 Task: Send an email with the signature Jerry Evans with the subject Request for a meeting and the message I would like to schedule a meeting to discuss the project timeline. from softage.8@softage.net to softage.5@softage.net and move the email from Sent Items to the folder Student organizations
Action: Mouse moved to (59, 135)
Screenshot: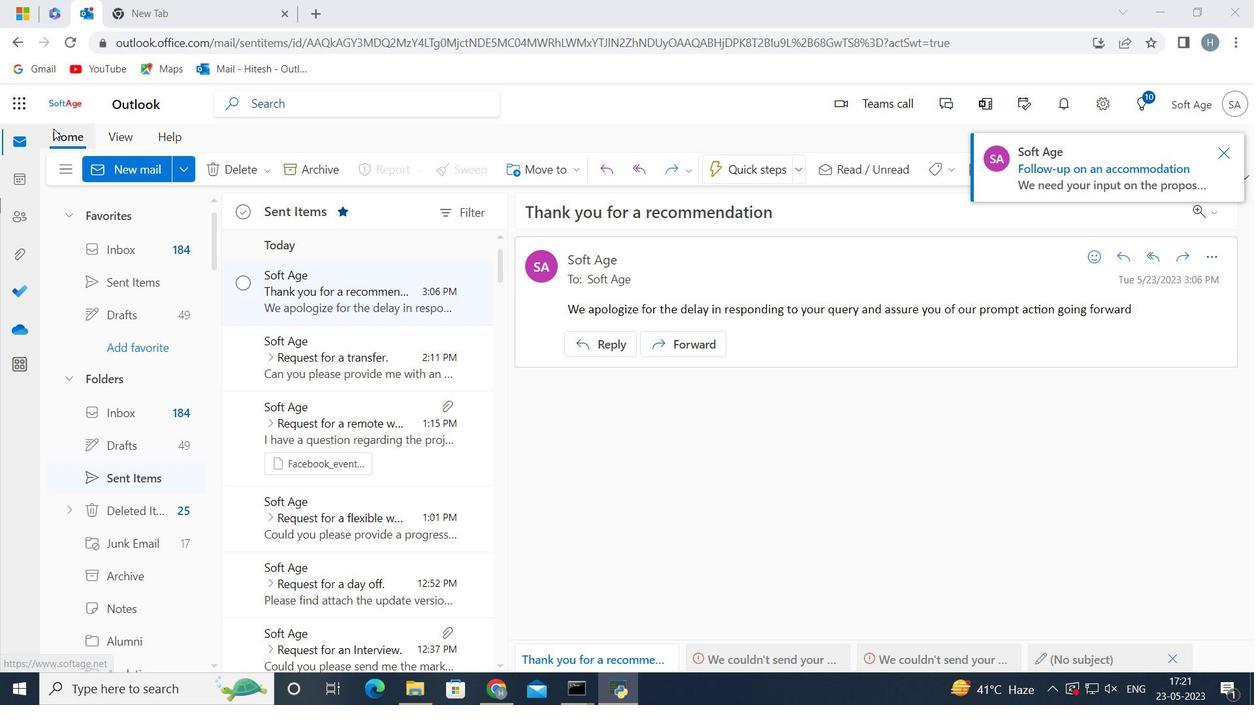 
Action: Mouse pressed left at (59, 135)
Screenshot: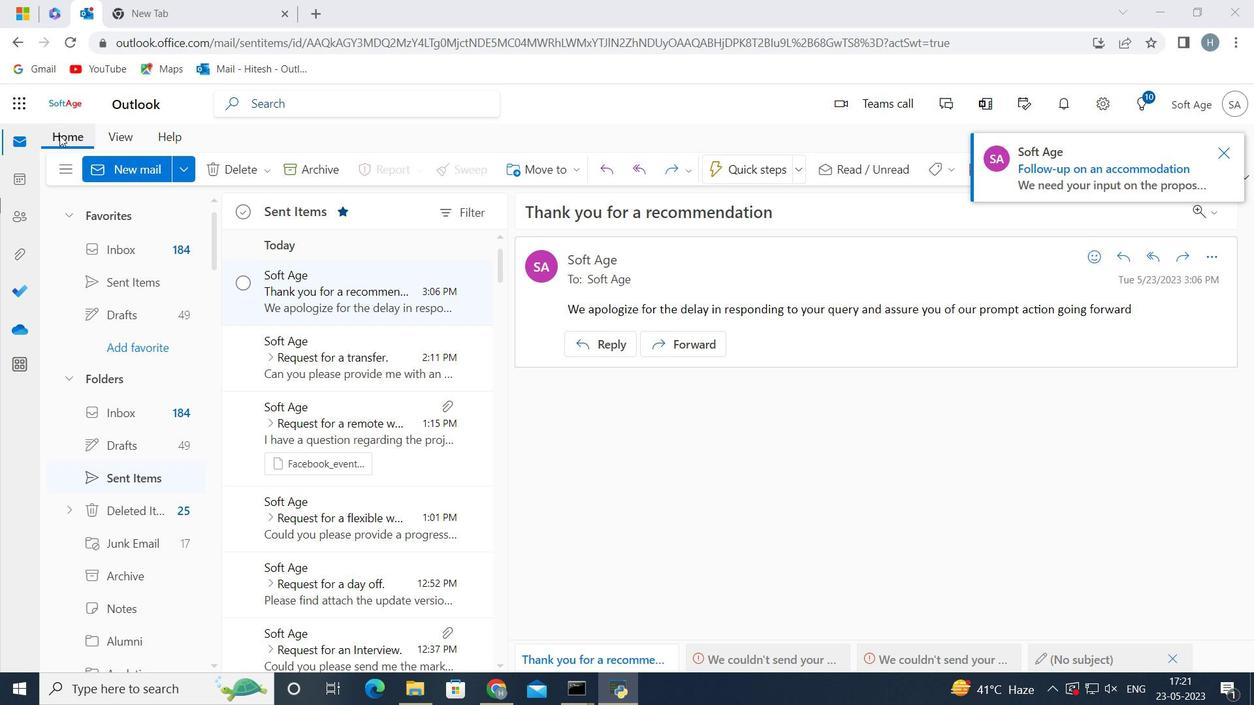 
Action: Mouse moved to (128, 168)
Screenshot: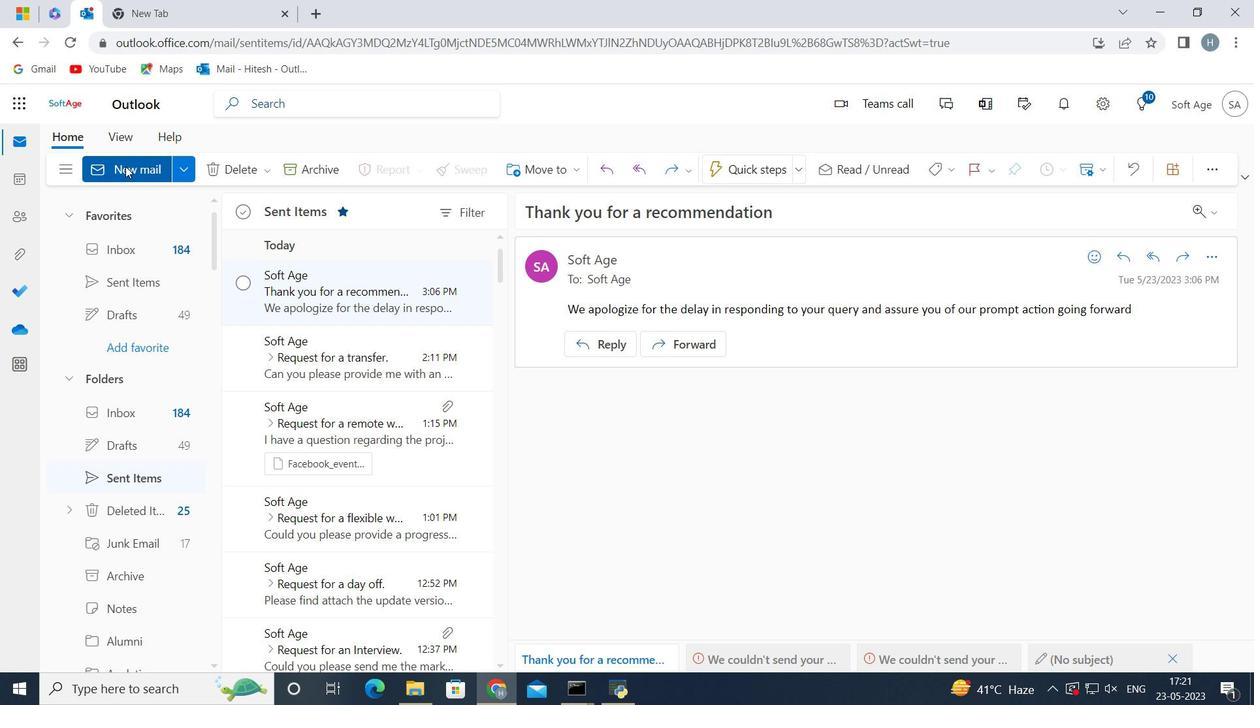
Action: Mouse pressed left at (128, 168)
Screenshot: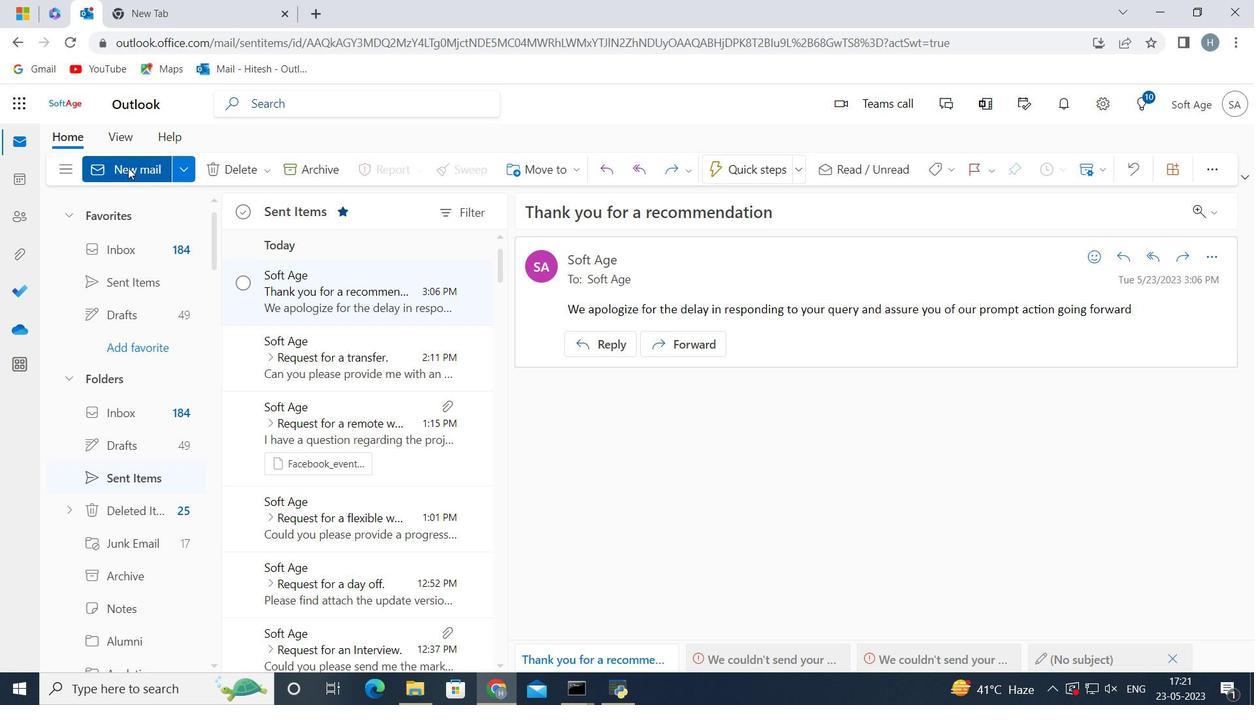 
Action: Mouse moved to (1037, 175)
Screenshot: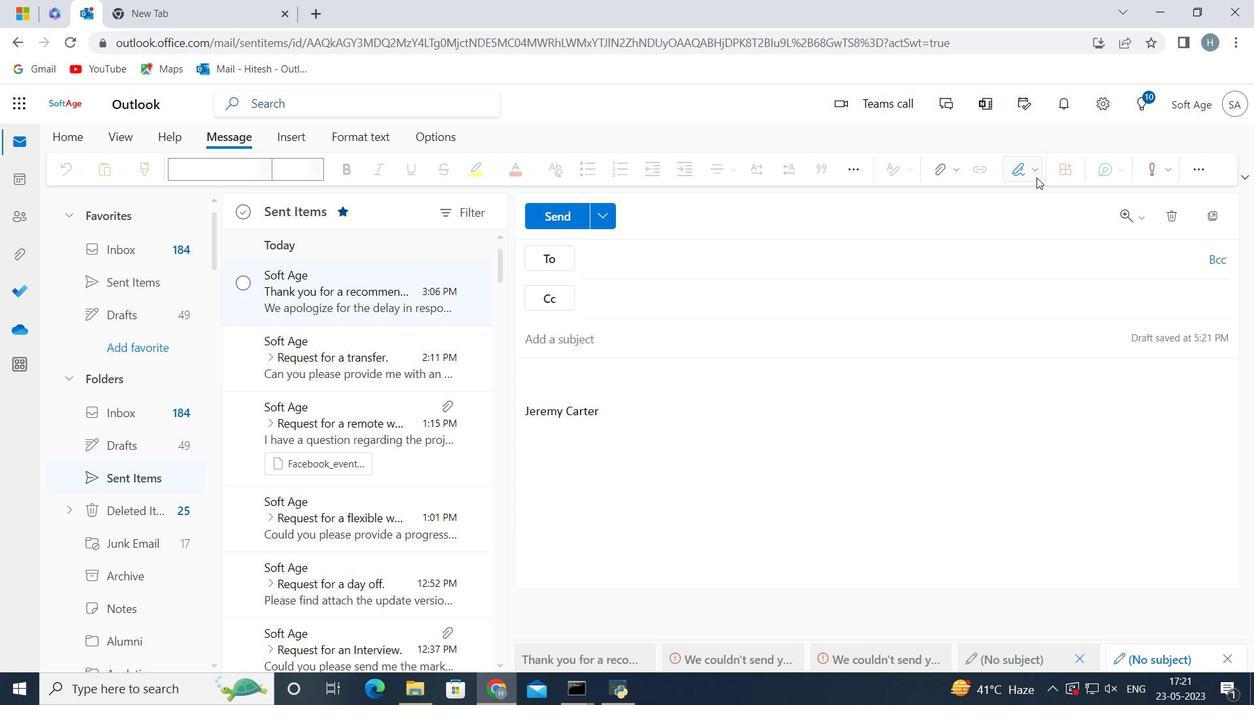
Action: Mouse pressed left at (1037, 175)
Screenshot: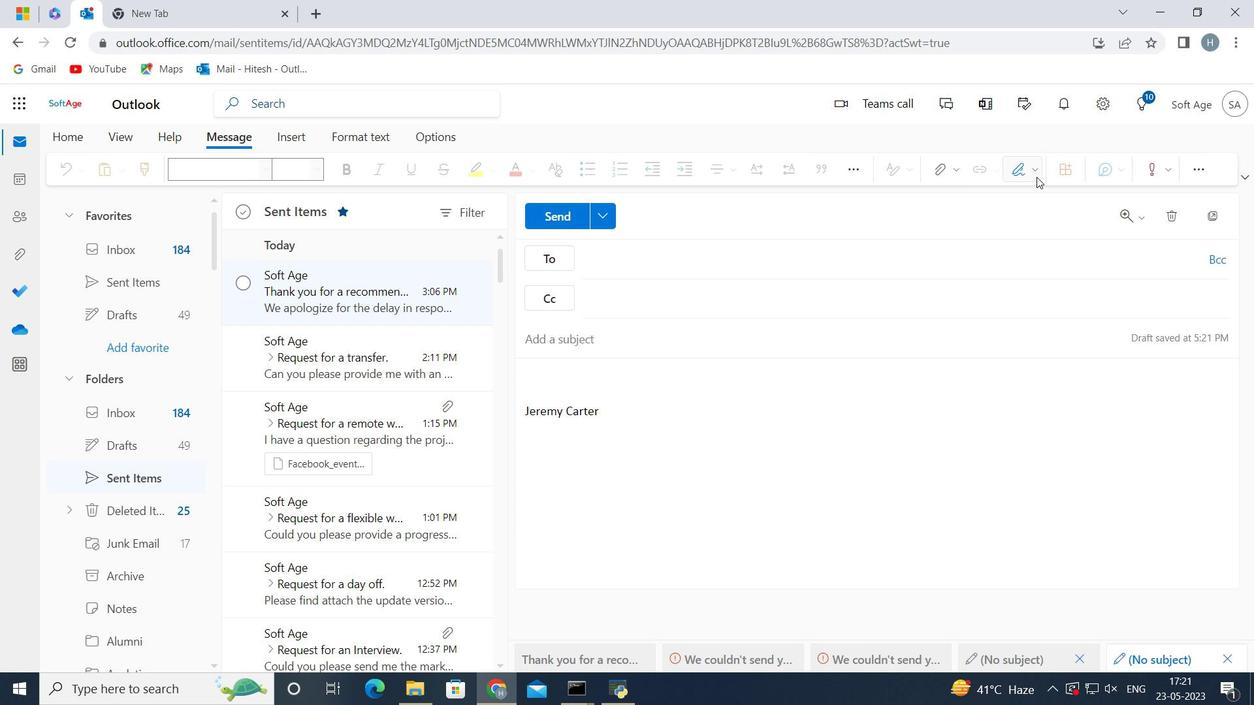 
Action: Mouse moved to (986, 234)
Screenshot: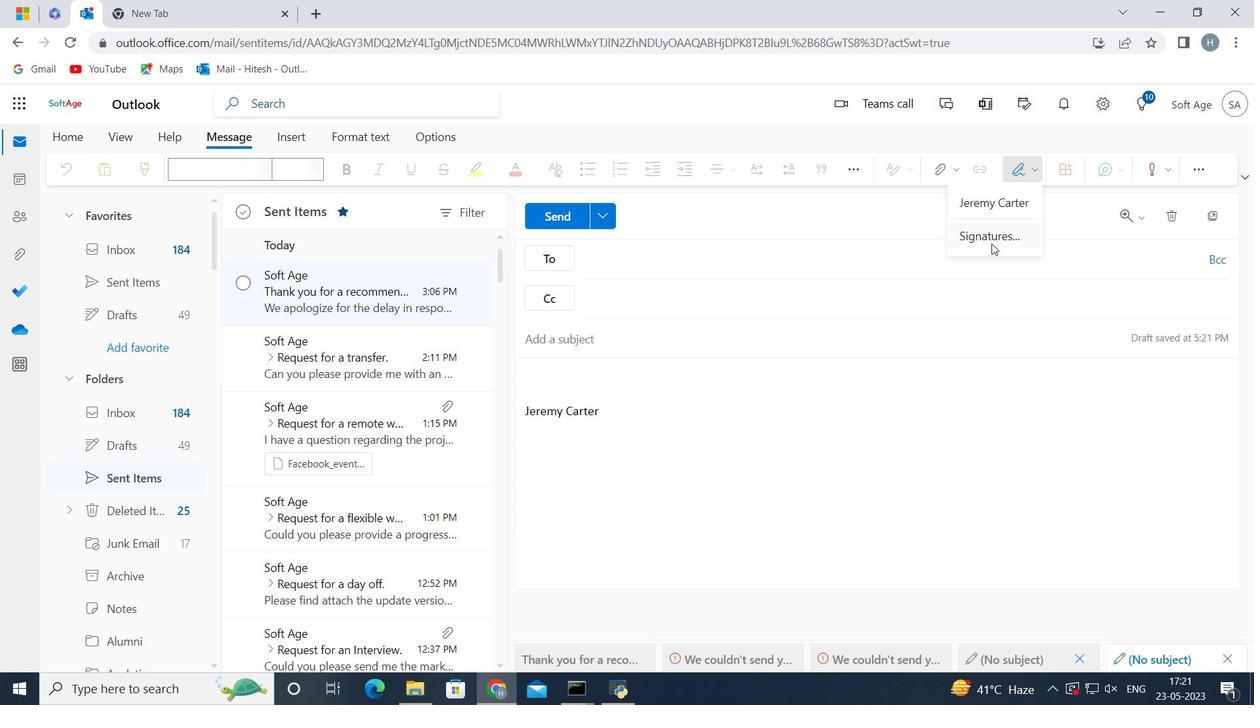 
Action: Mouse pressed left at (986, 234)
Screenshot: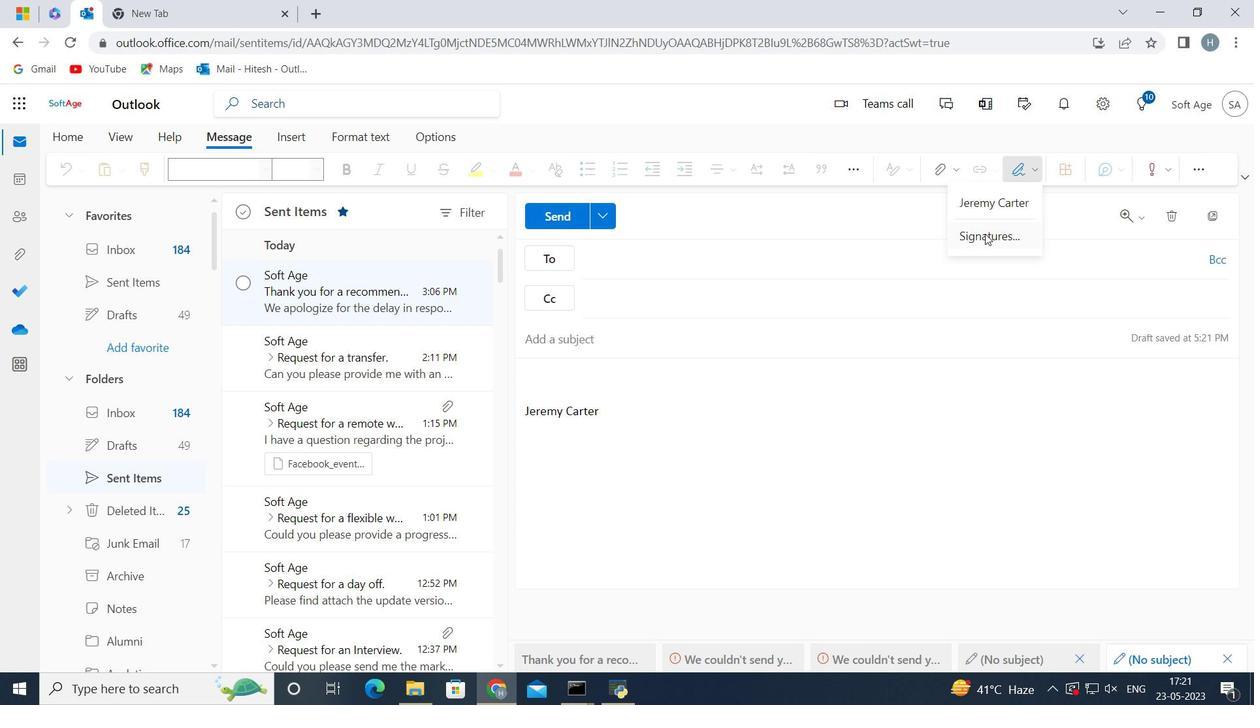 
Action: Mouse moved to (949, 299)
Screenshot: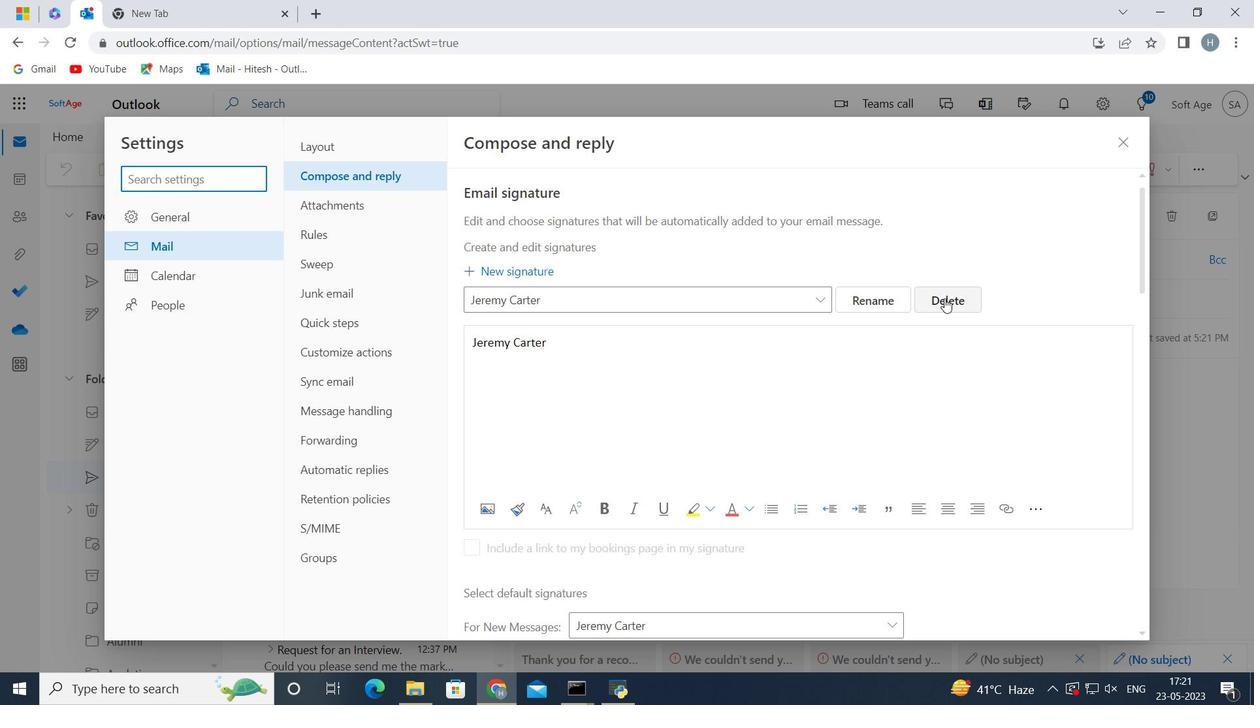 
Action: Mouse pressed left at (949, 299)
Screenshot: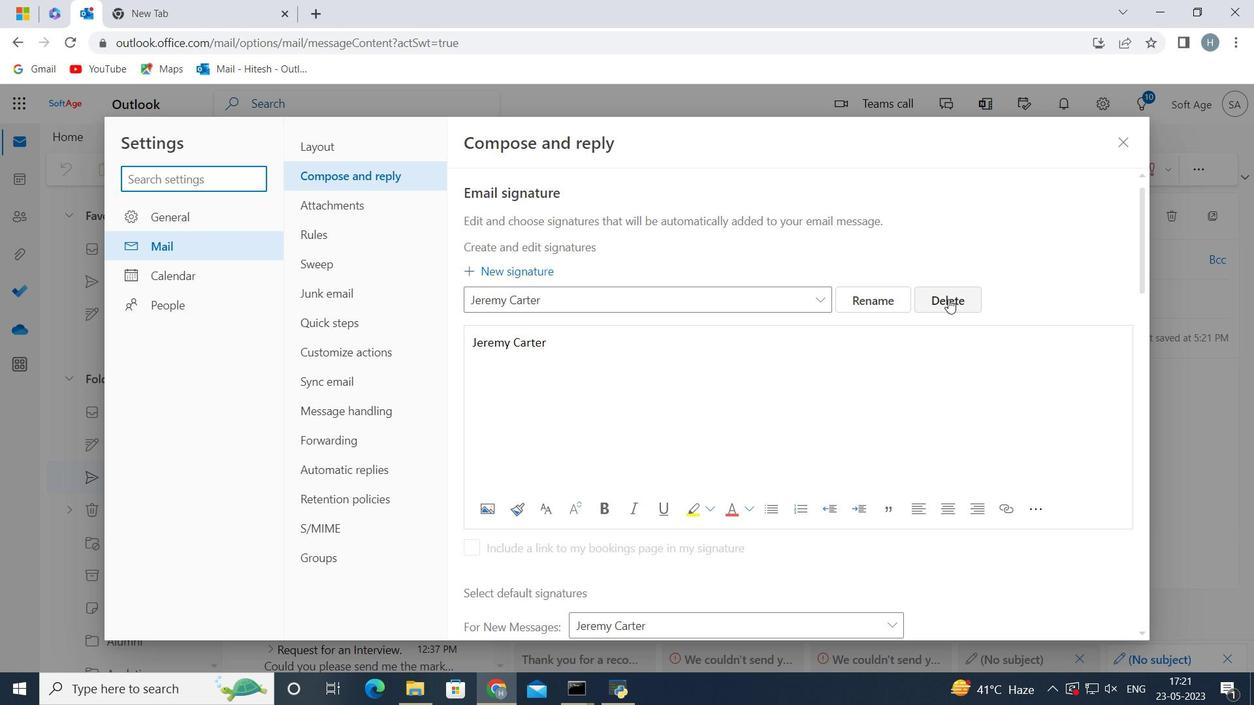 
Action: Mouse moved to (635, 302)
Screenshot: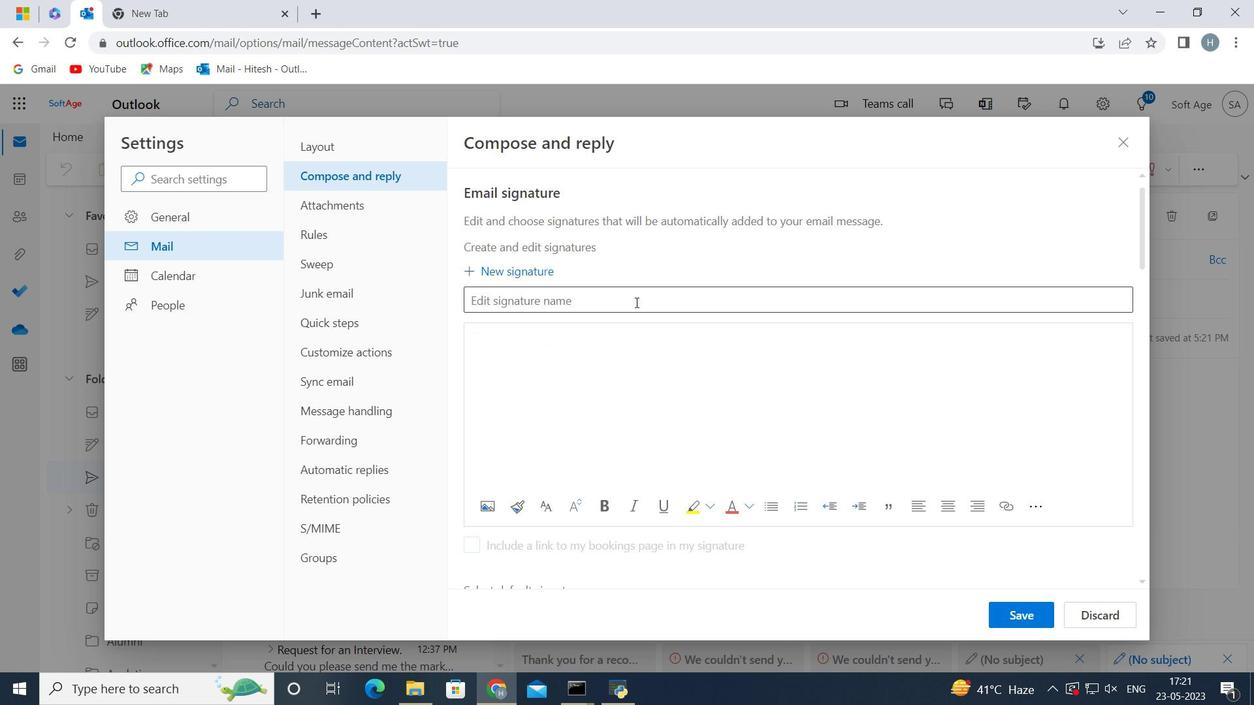 
Action: Mouse pressed left at (635, 302)
Screenshot: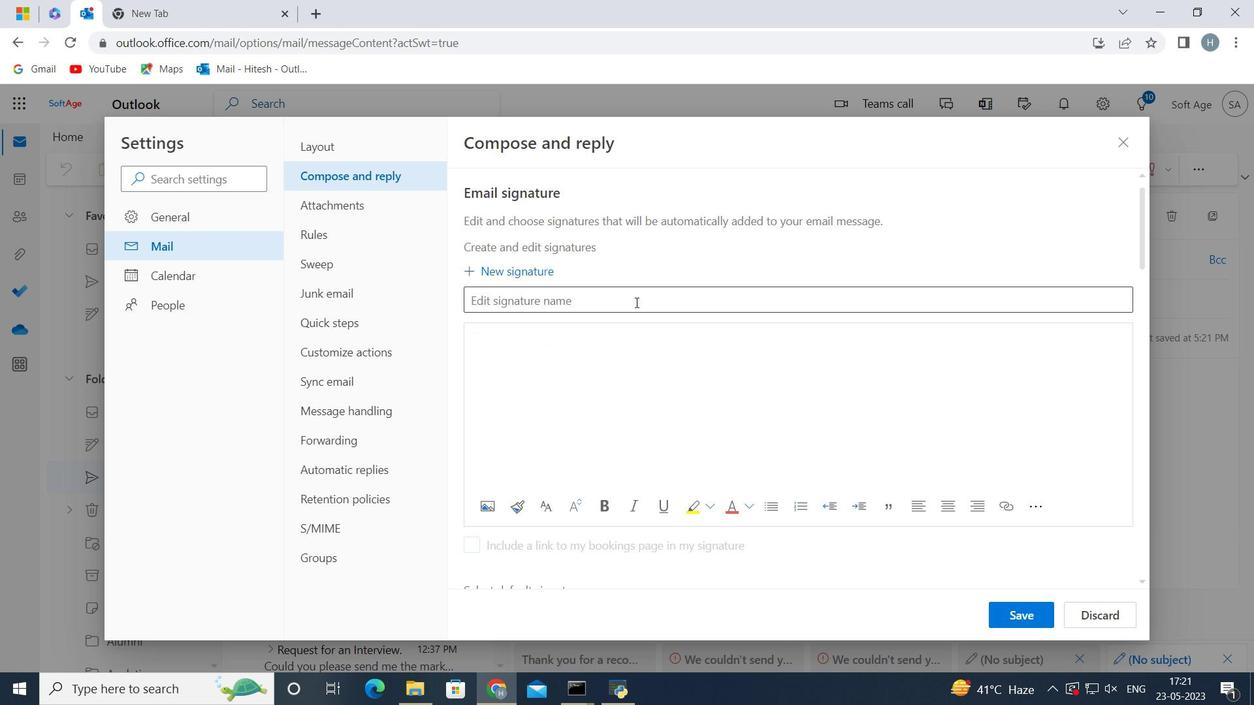 
Action: Mouse moved to (633, 301)
Screenshot: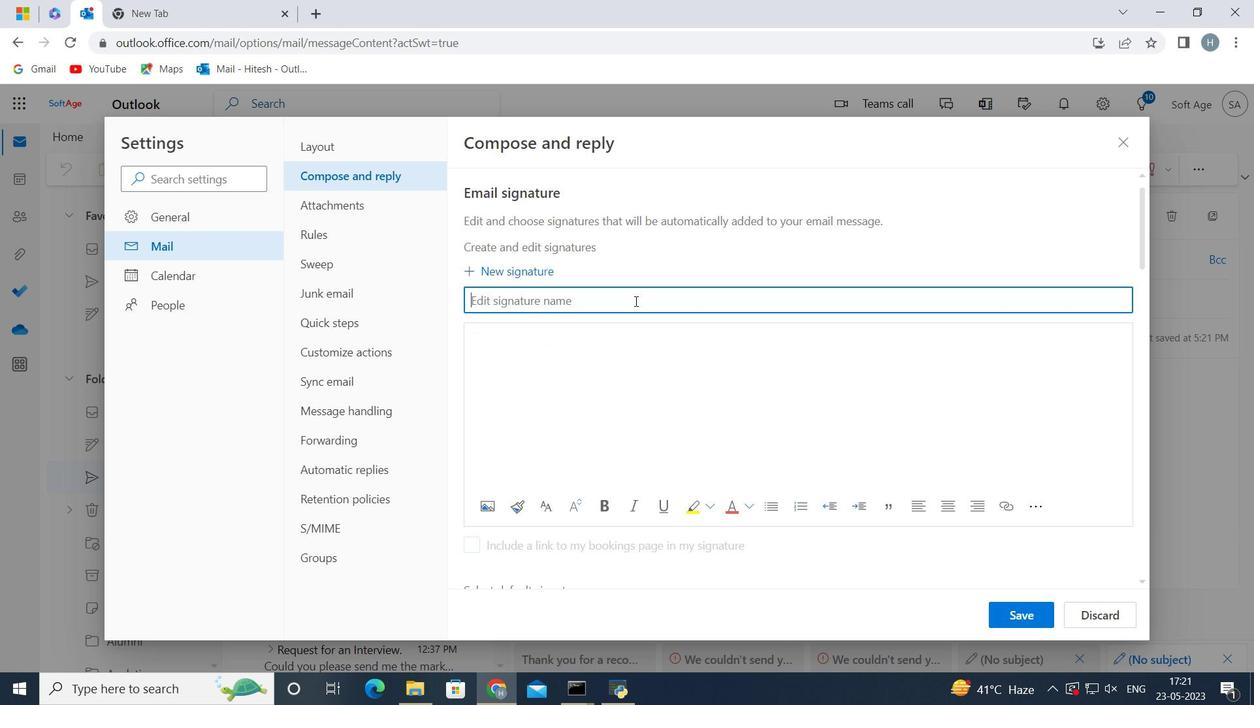 
Action: Key pressed <Key.shift><Key.shift><Key.shift><Key.shift><Key.shift><Key.shift><Key.shift><Key.shift><Key.shift><Key.shift>Jerry<Key.space><Key.shift>Evans<Key.space>
Screenshot: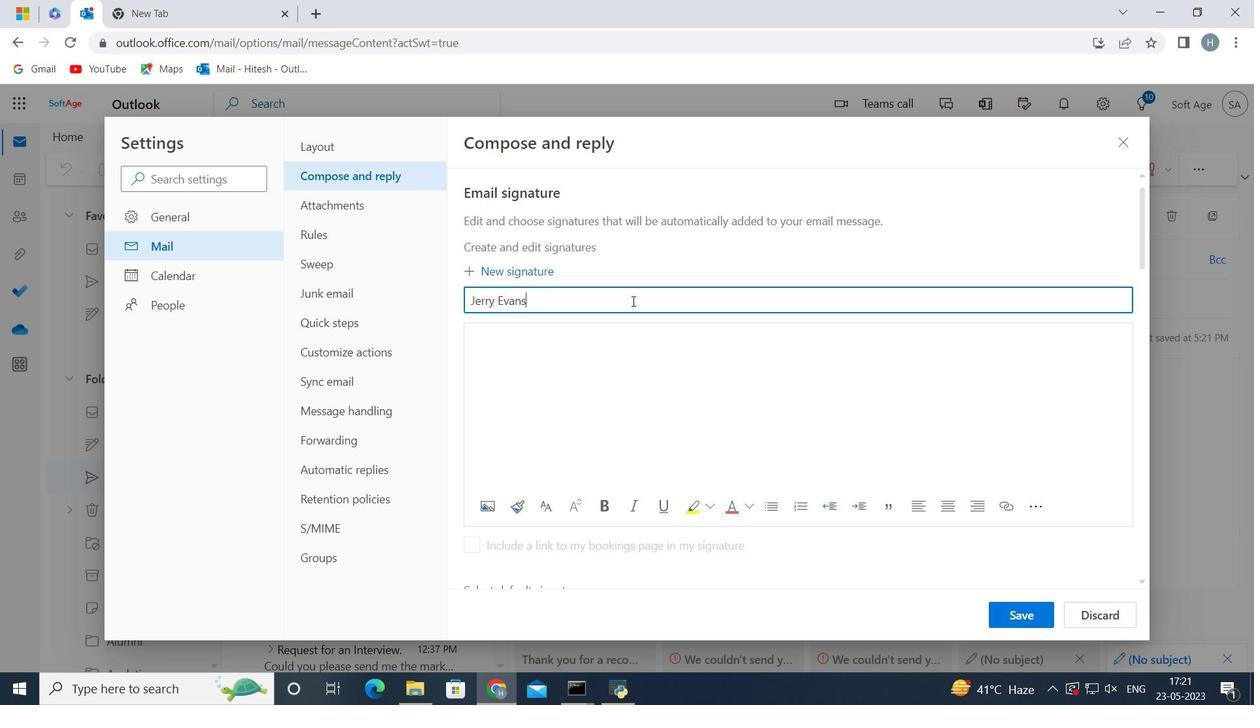 
Action: Mouse moved to (530, 380)
Screenshot: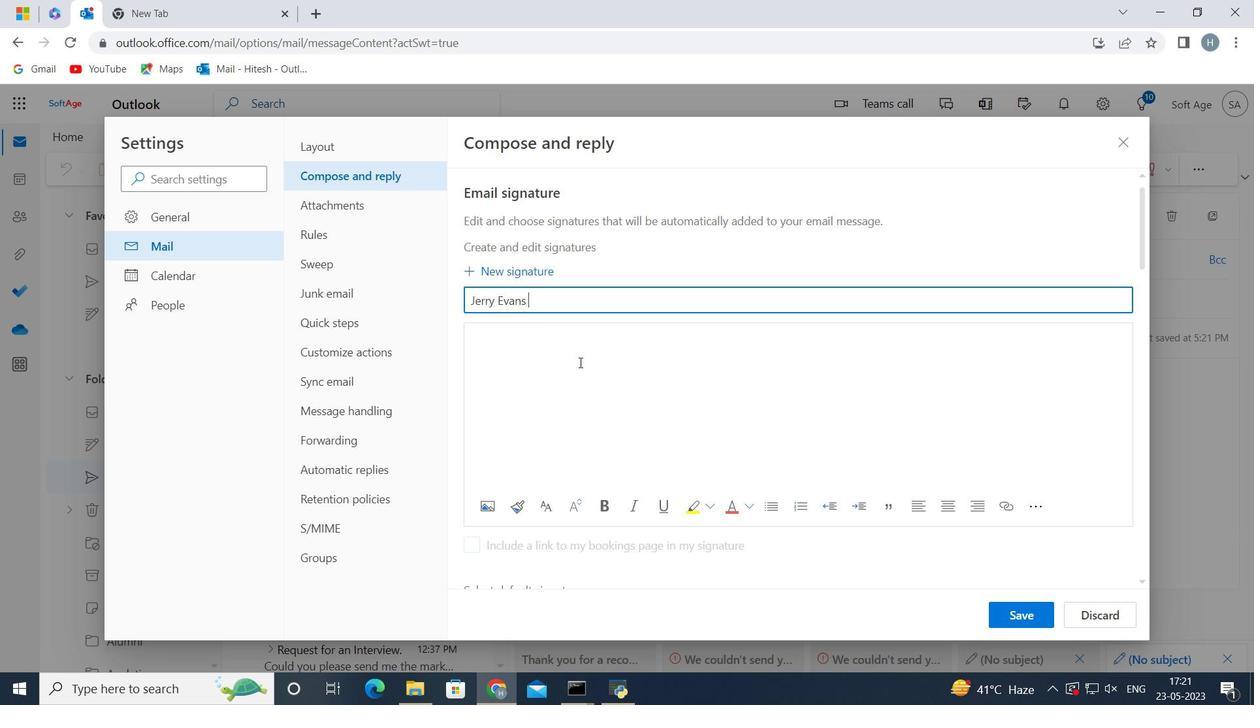 
Action: Mouse pressed left at (530, 380)
Screenshot: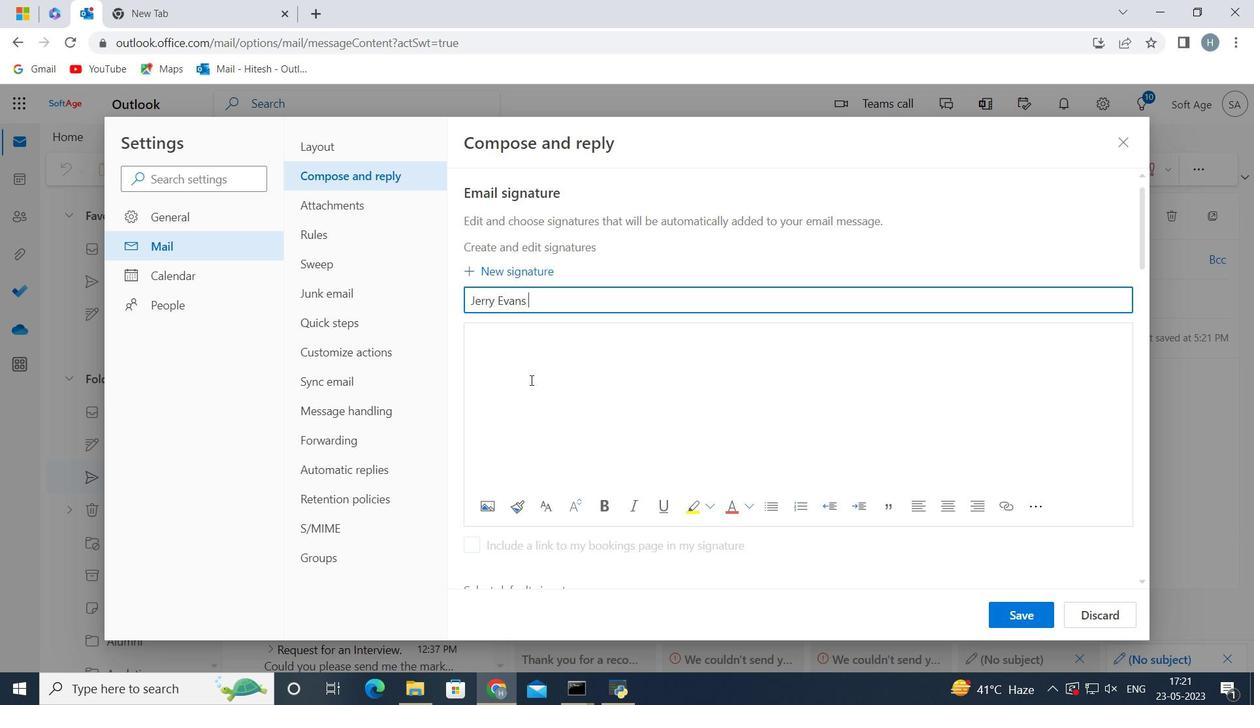 
Action: Mouse moved to (531, 380)
Screenshot: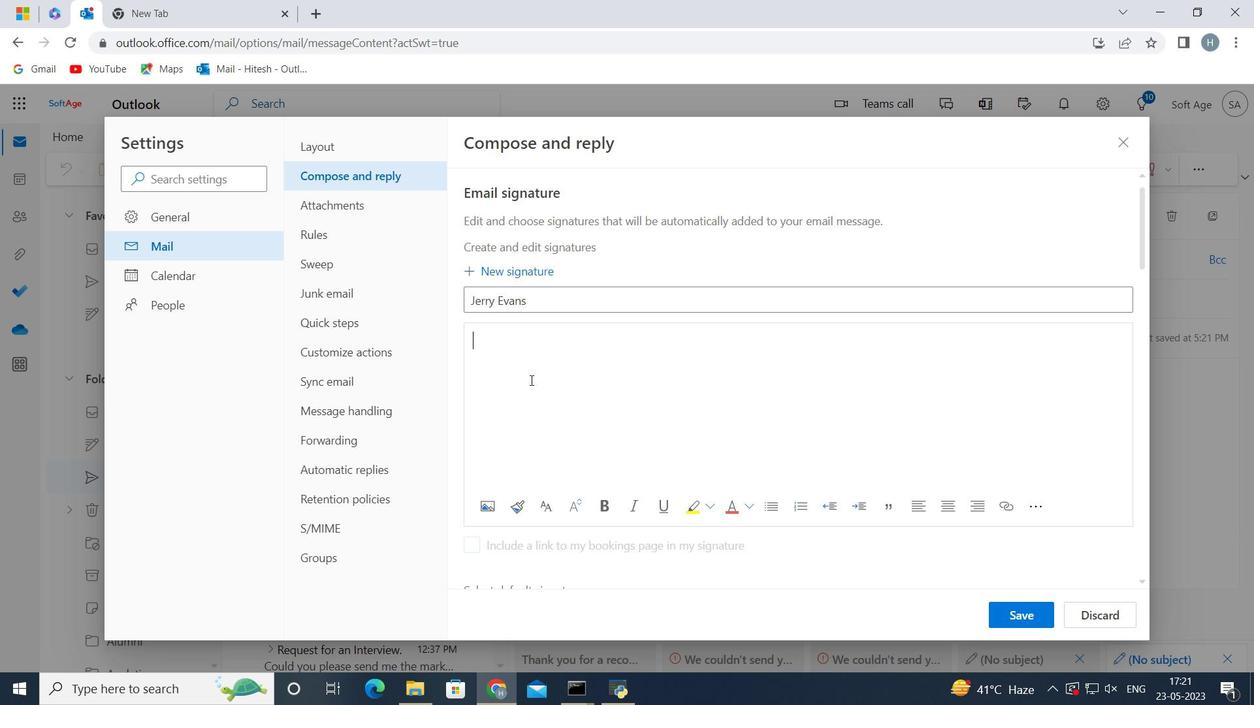 
Action: Key pressed <Key.shift_r><Key.shift_r>Jerry
Screenshot: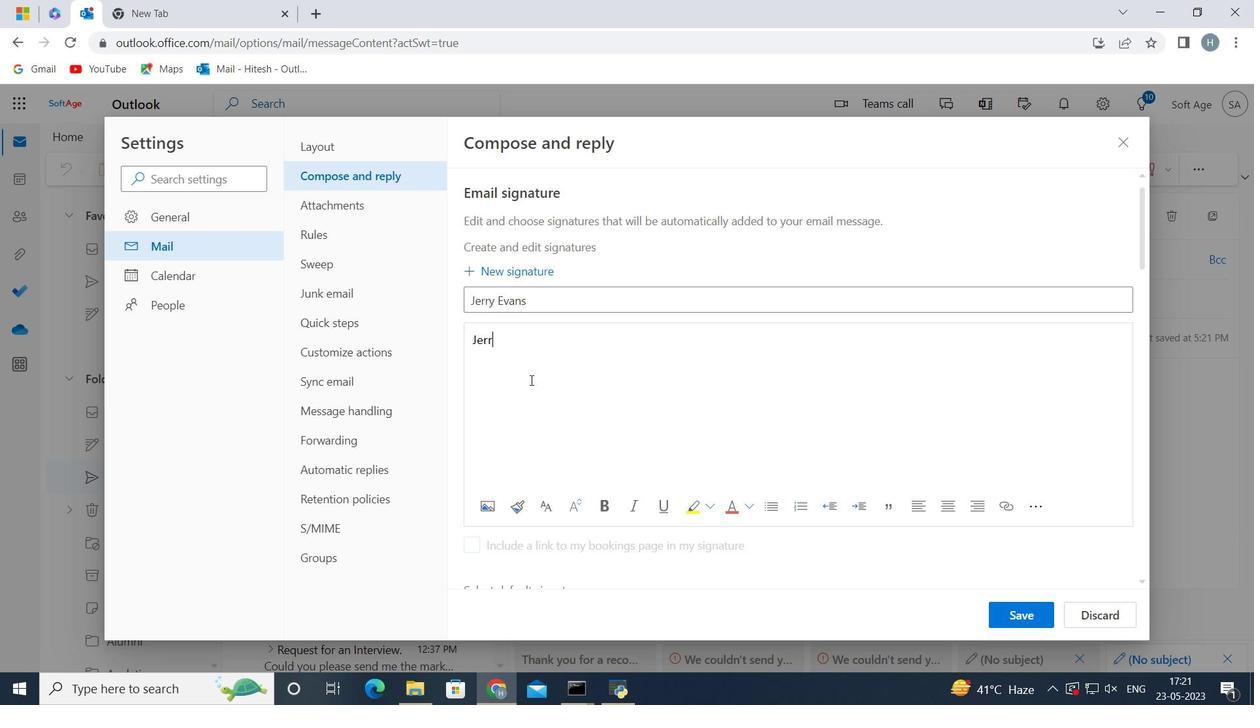 
Action: Mouse moved to (532, 379)
Screenshot: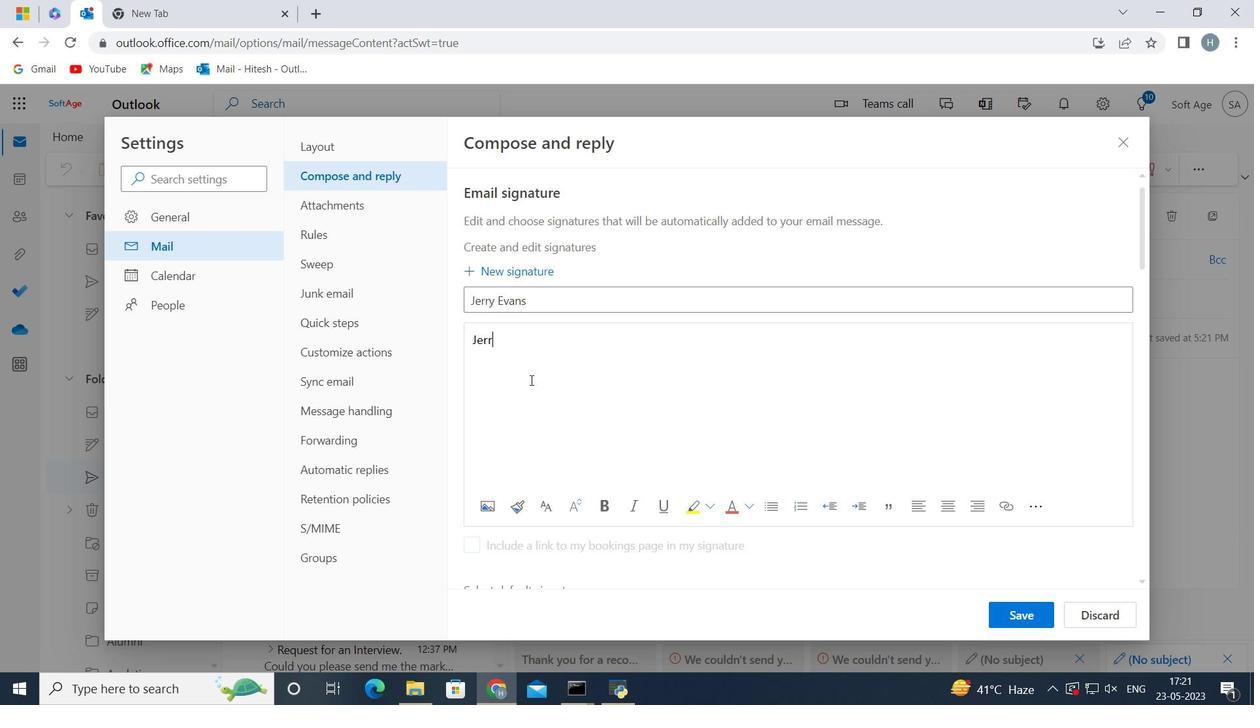 
Action: Key pressed <Key.space><Key.shift>Evans<Key.space>
Screenshot: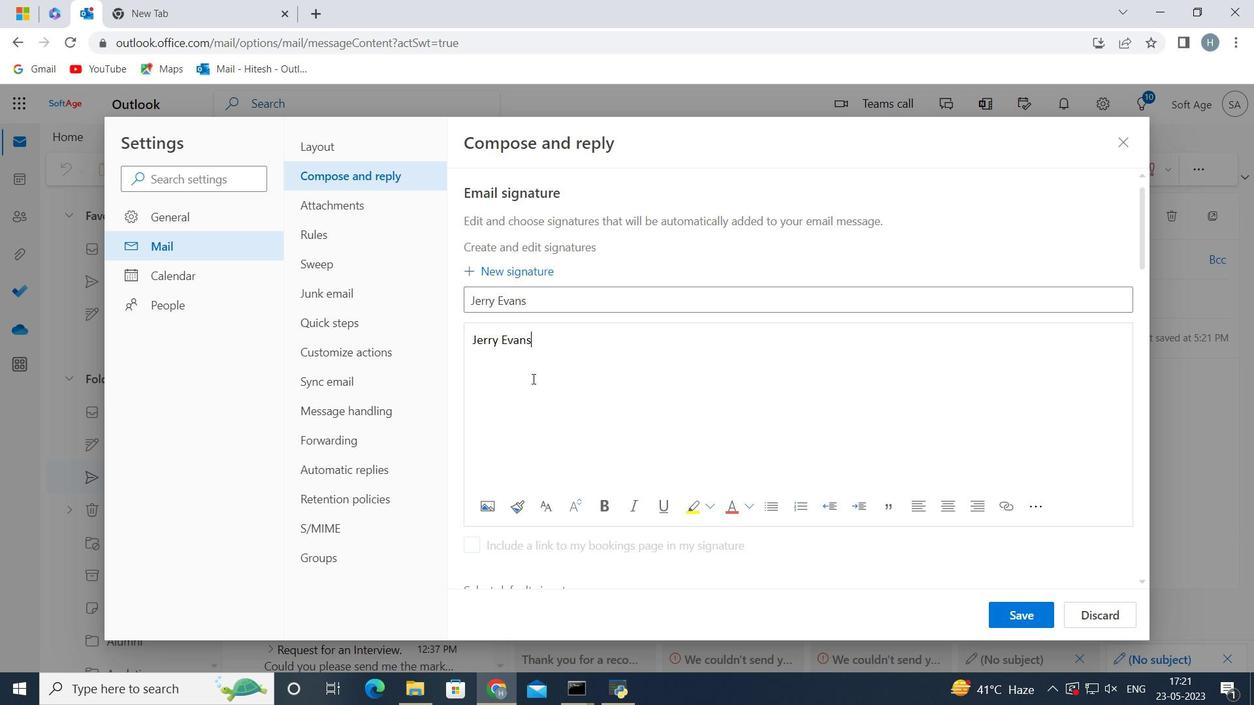 
Action: Mouse moved to (1012, 607)
Screenshot: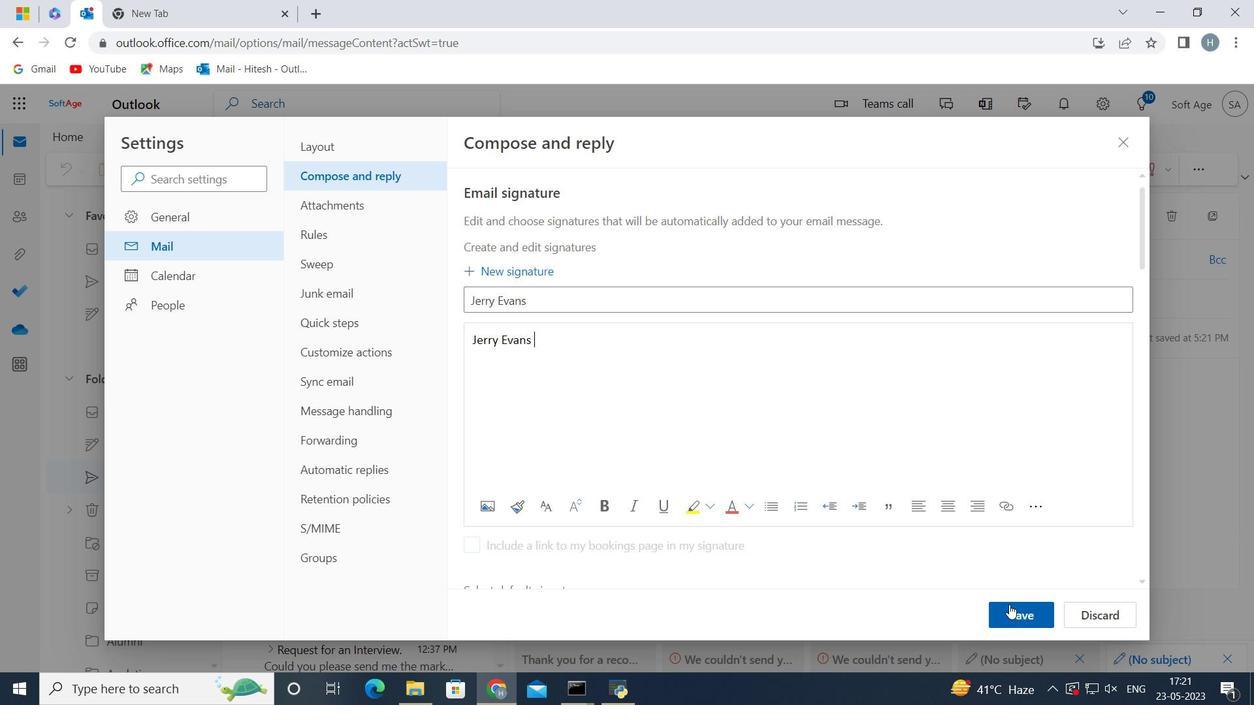 
Action: Mouse pressed left at (1012, 607)
Screenshot: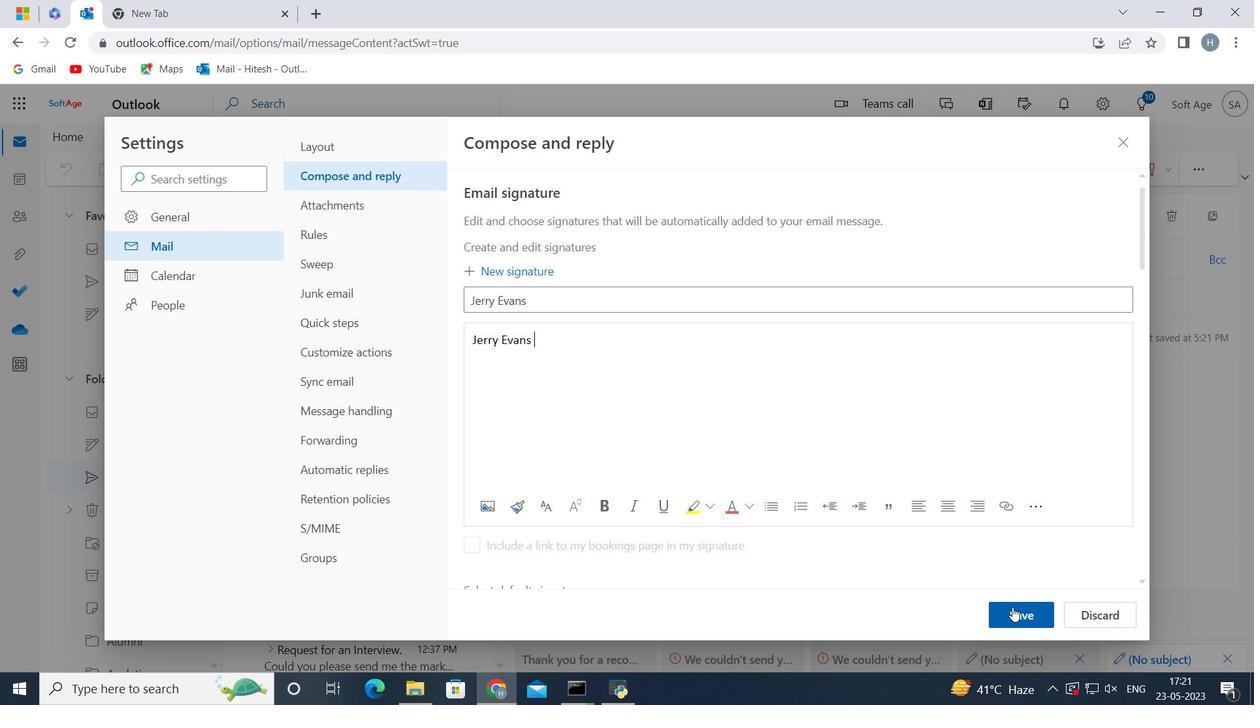 
Action: Mouse moved to (872, 387)
Screenshot: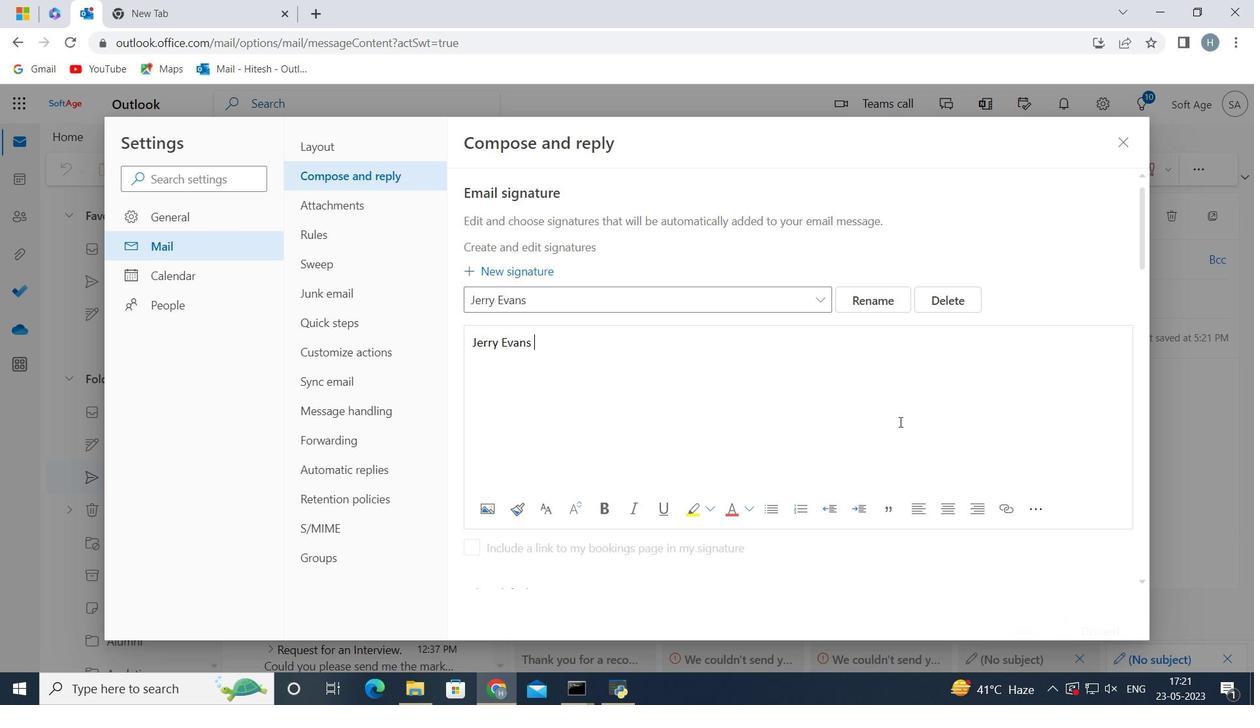 
Action: Mouse scrolled (872, 386) with delta (0, 0)
Screenshot: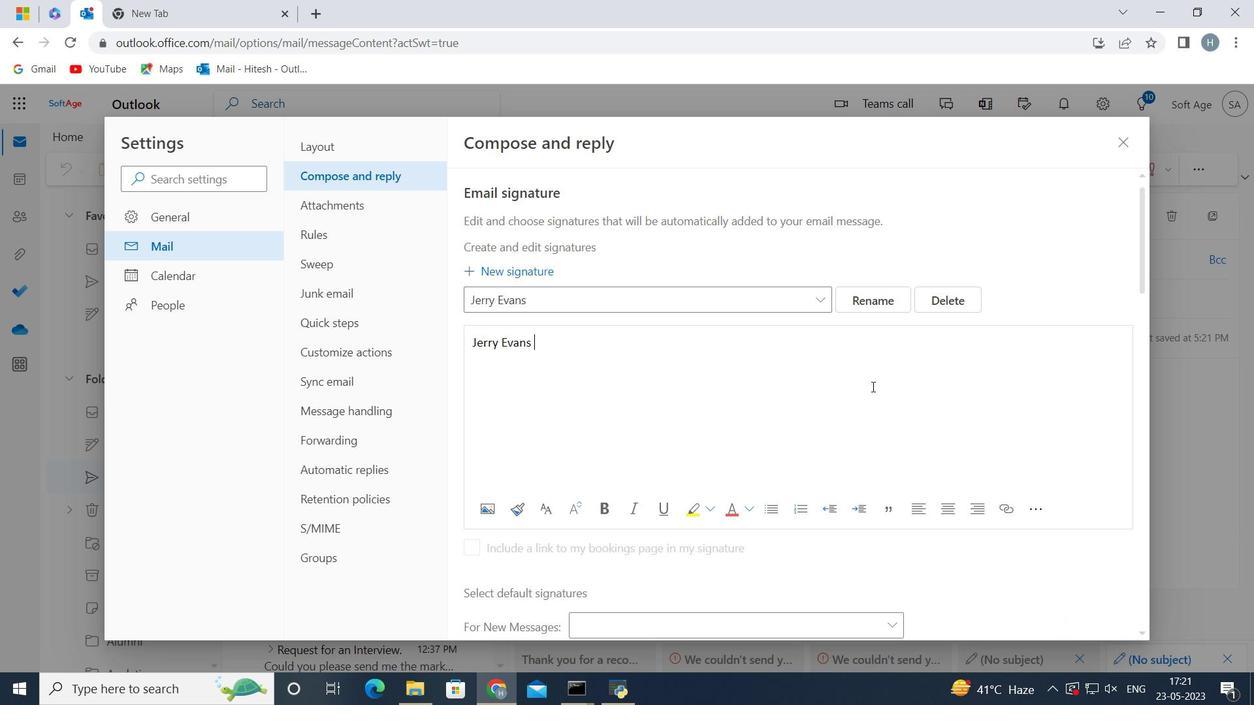 
Action: Mouse moved to (871, 387)
Screenshot: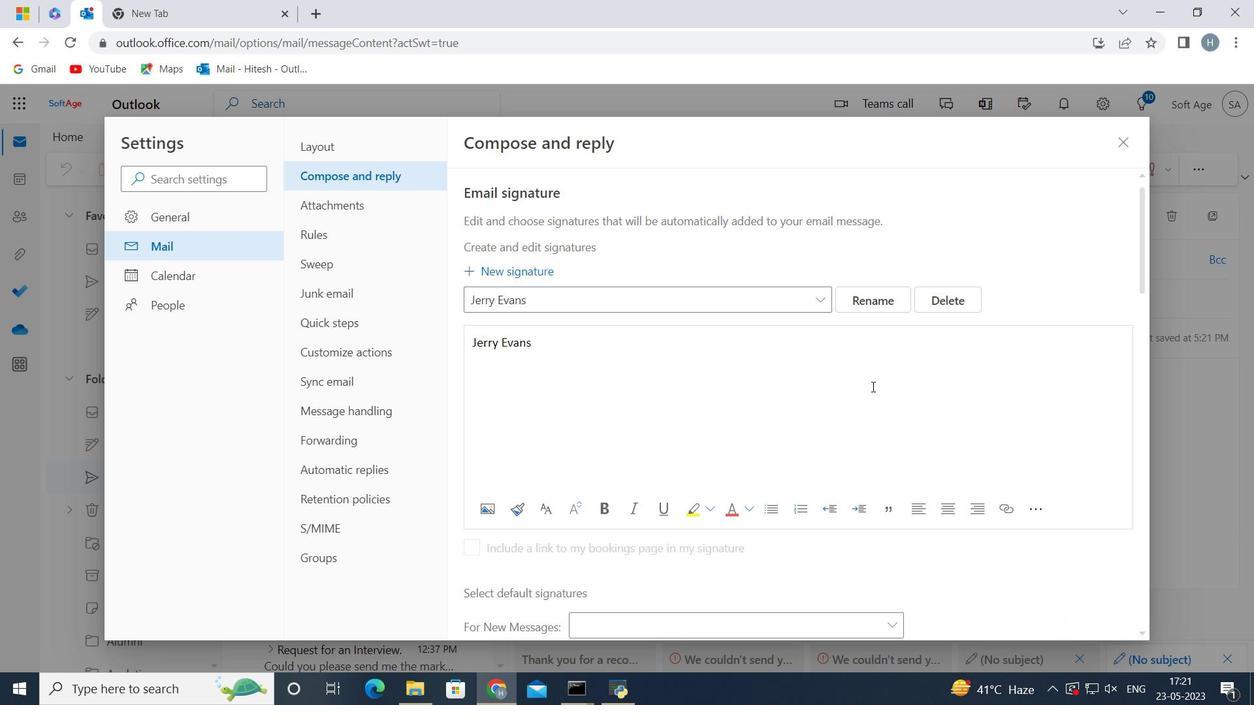 
Action: Mouse scrolled (871, 386) with delta (0, 0)
Screenshot: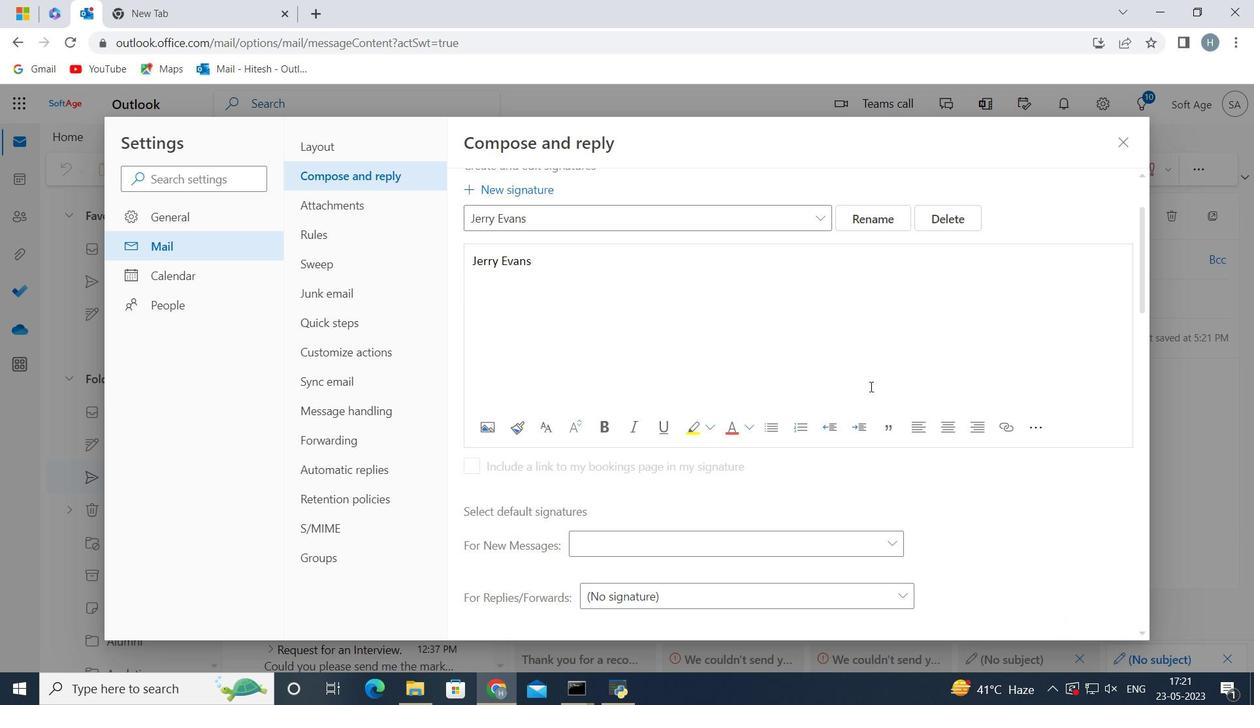 
Action: Mouse scrolled (871, 386) with delta (0, 0)
Screenshot: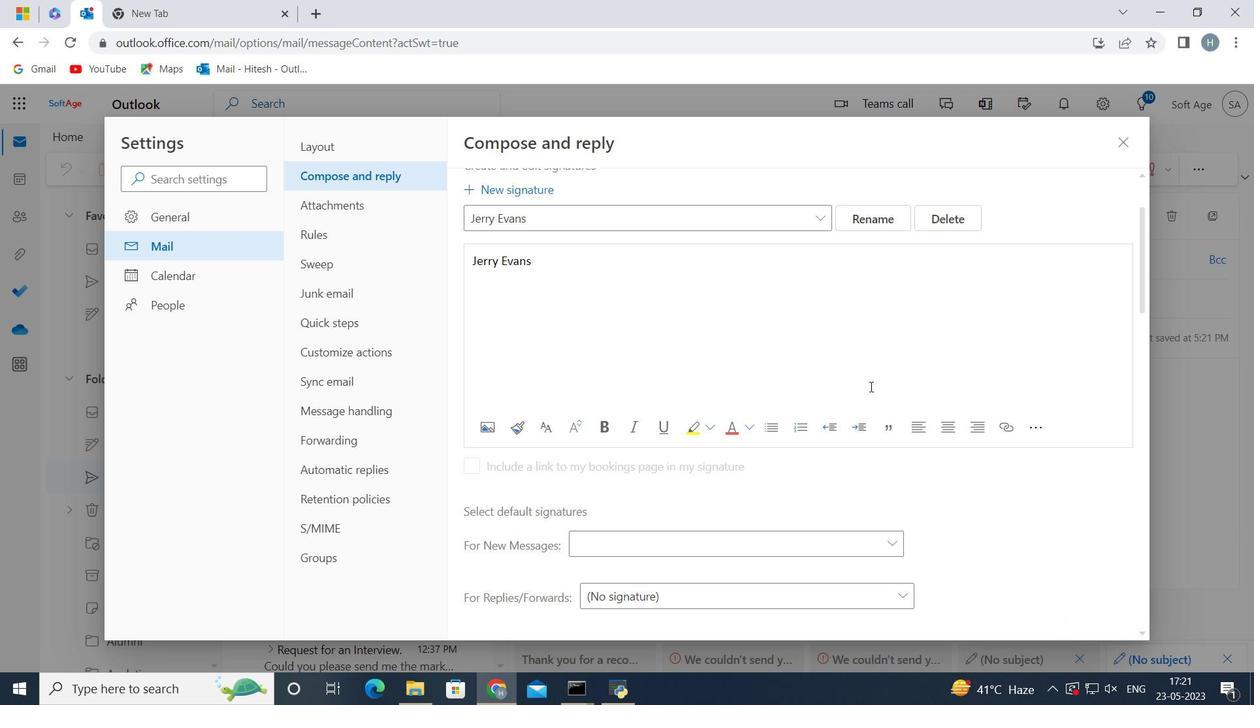 
Action: Mouse moved to (852, 382)
Screenshot: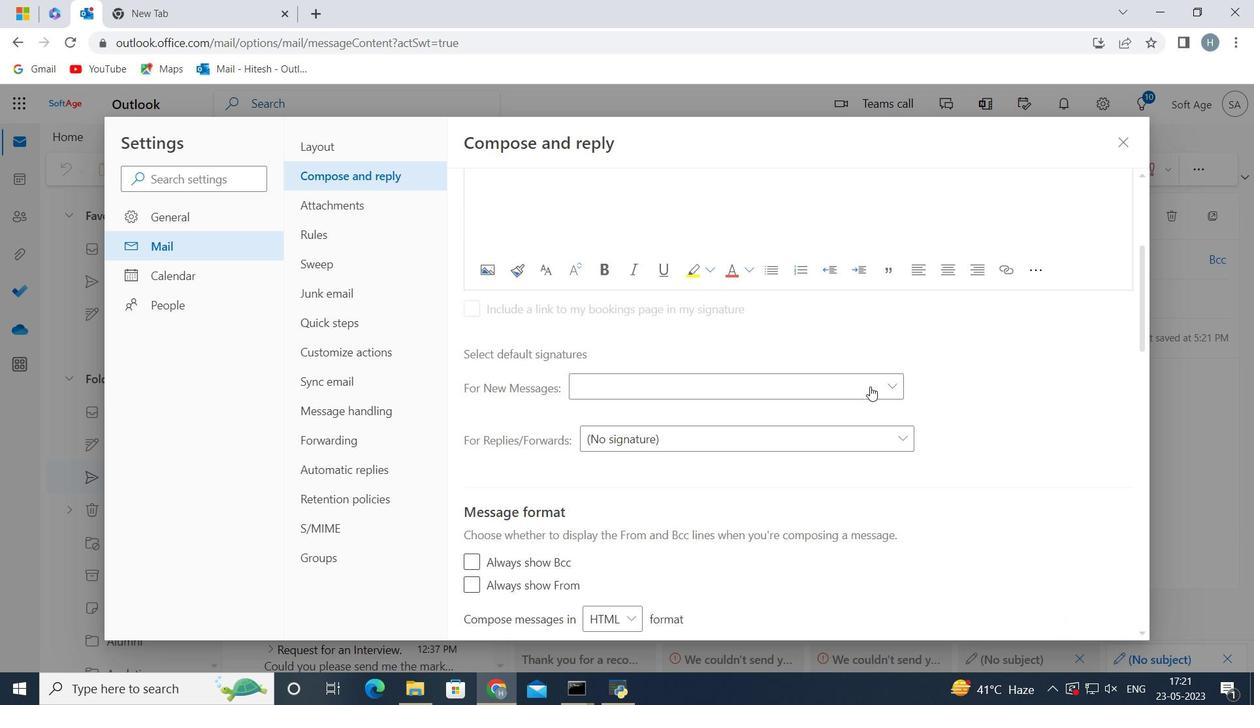
Action: Mouse pressed left at (852, 382)
Screenshot: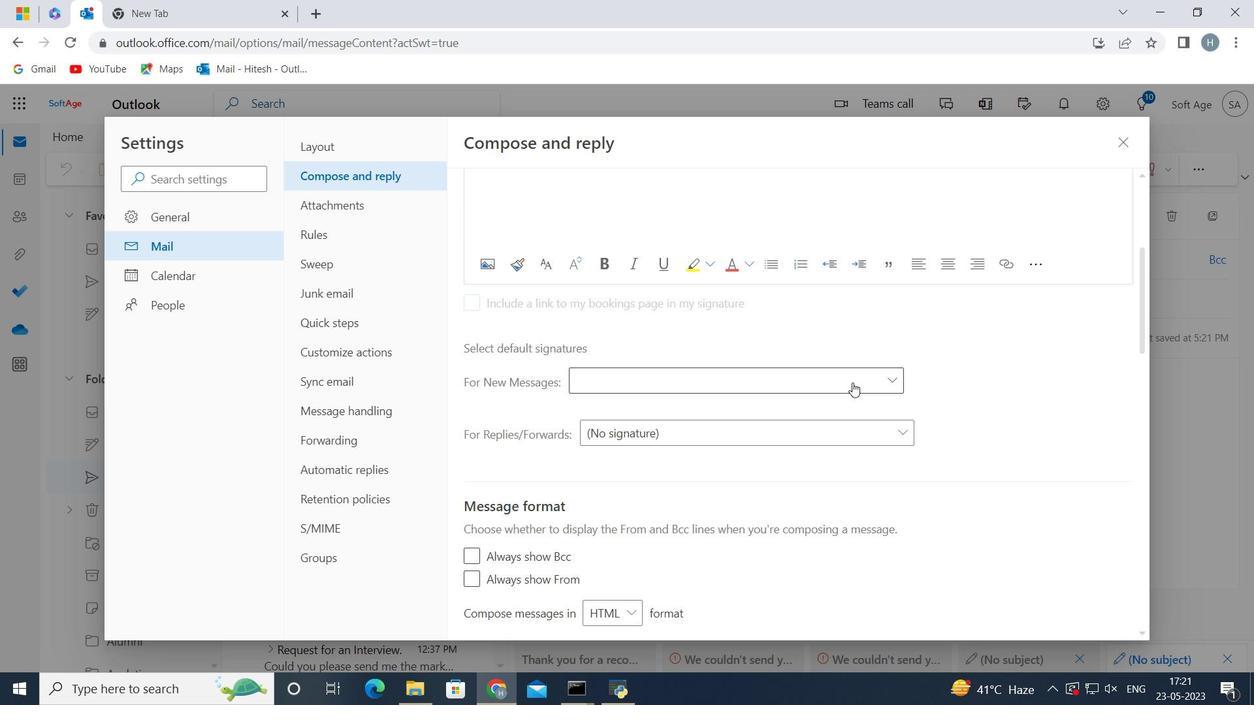 
Action: Mouse moved to (835, 429)
Screenshot: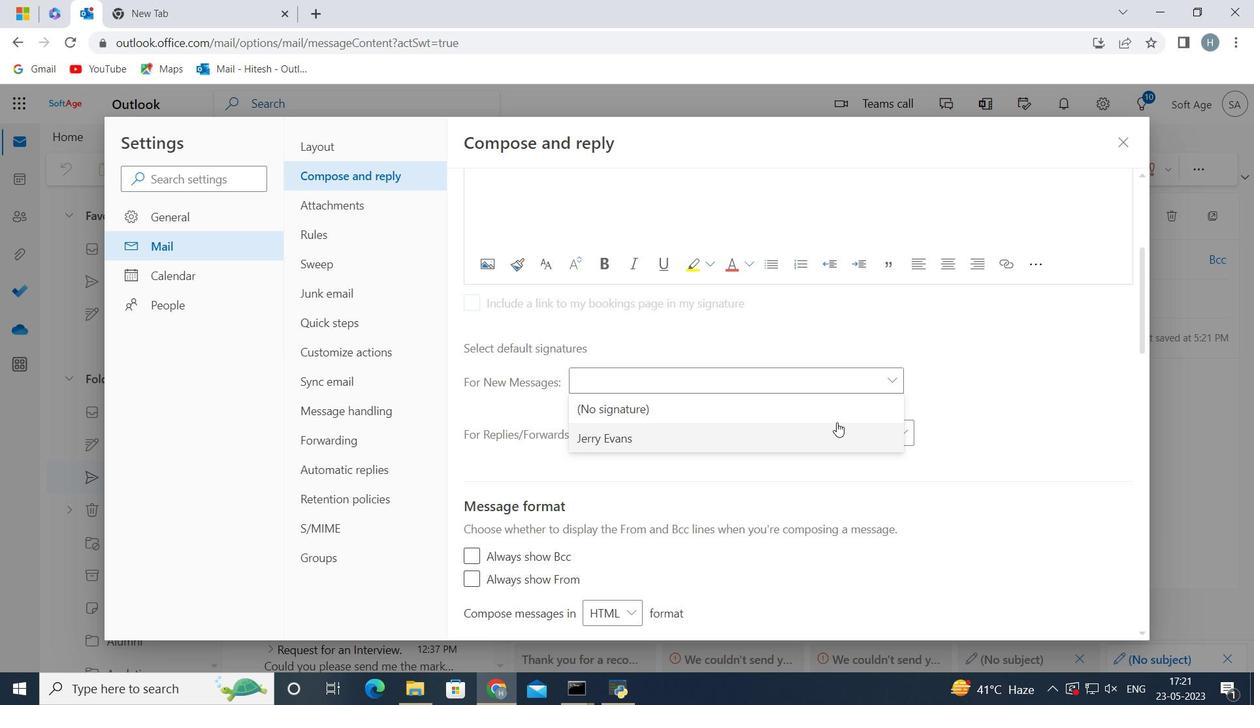 
Action: Mouse pressed left at (835, 429)
Screenshot: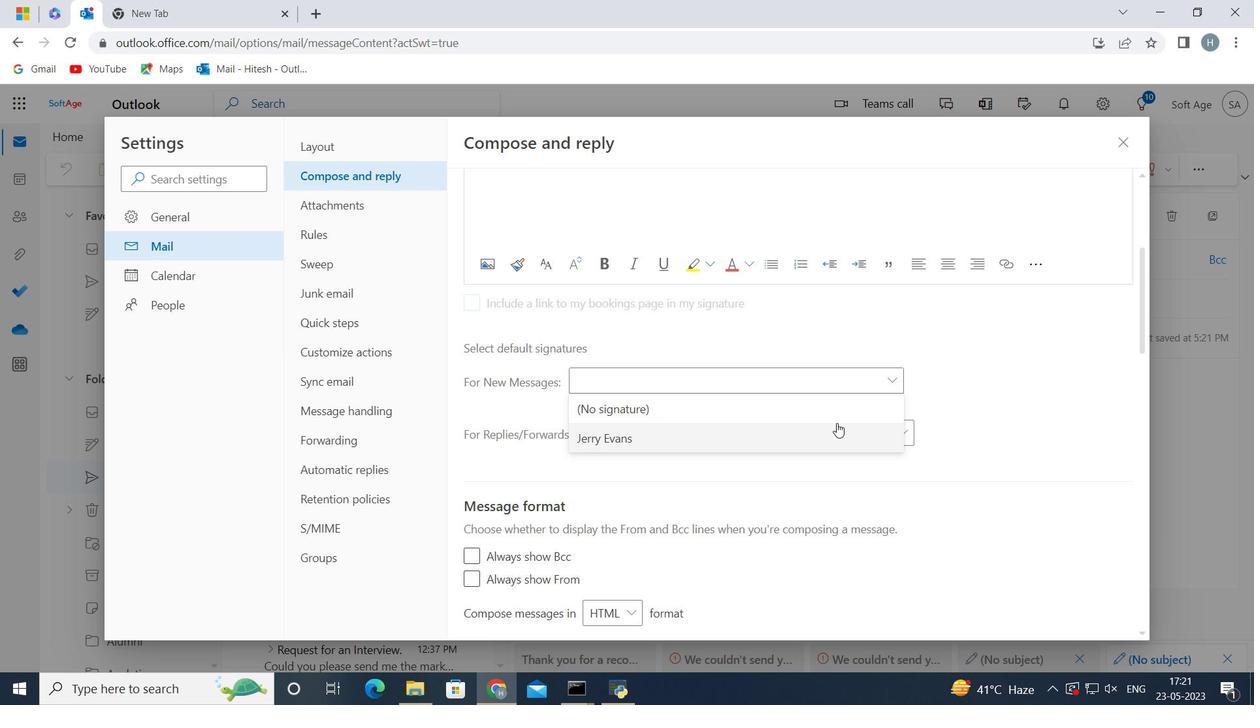 
Action: Mouse moved to (1011, 607)
Screenshot: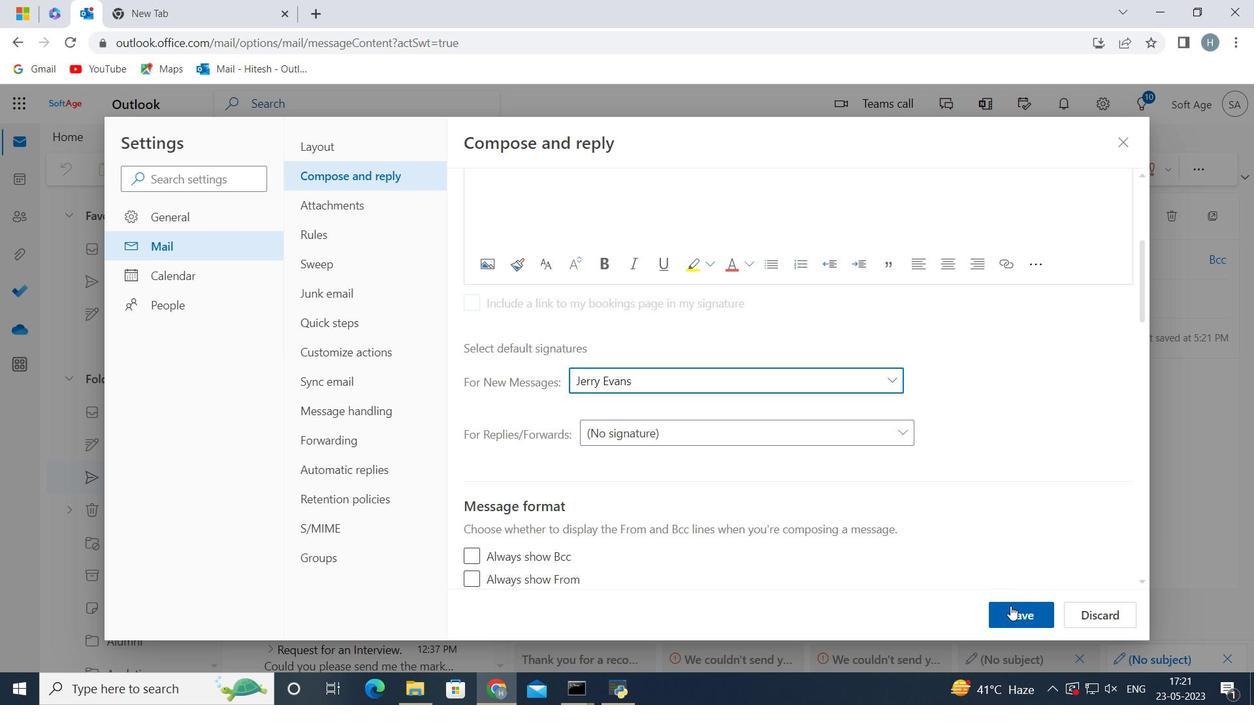 
Action: Mouse pressed left at (1011, 607)
Screenshot: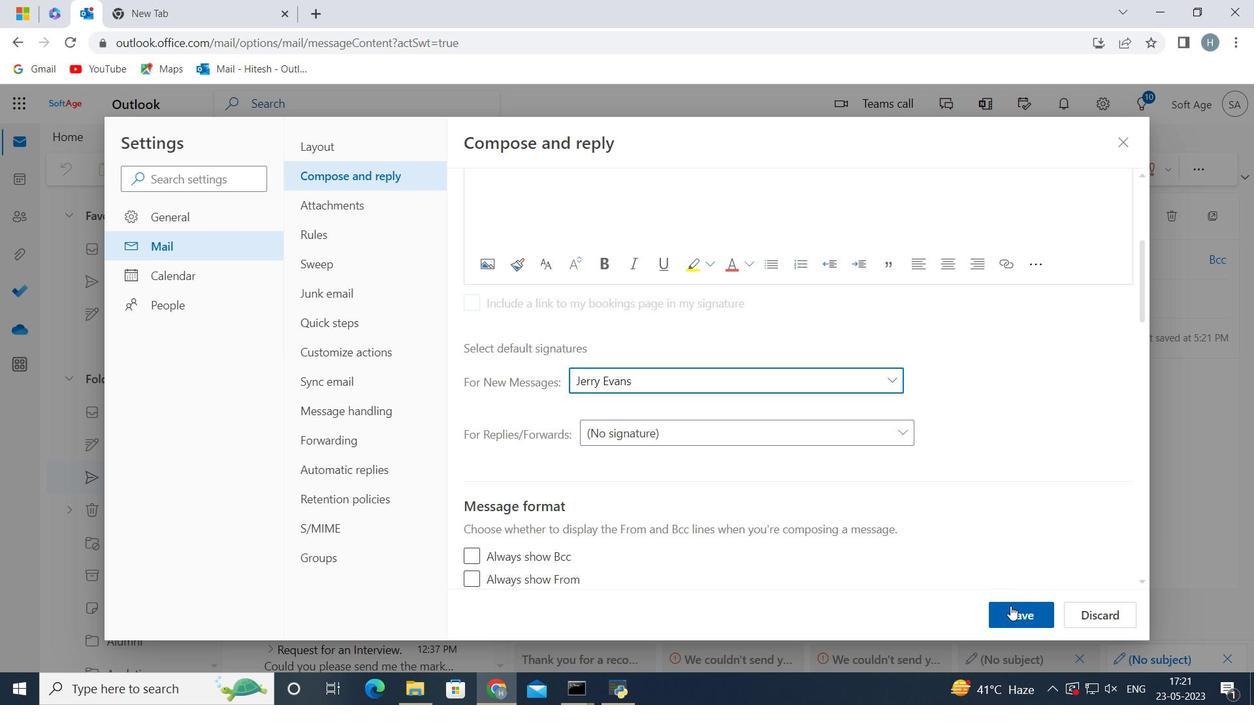 
Action: Mouse moved to (1124, 140)
Screenshot: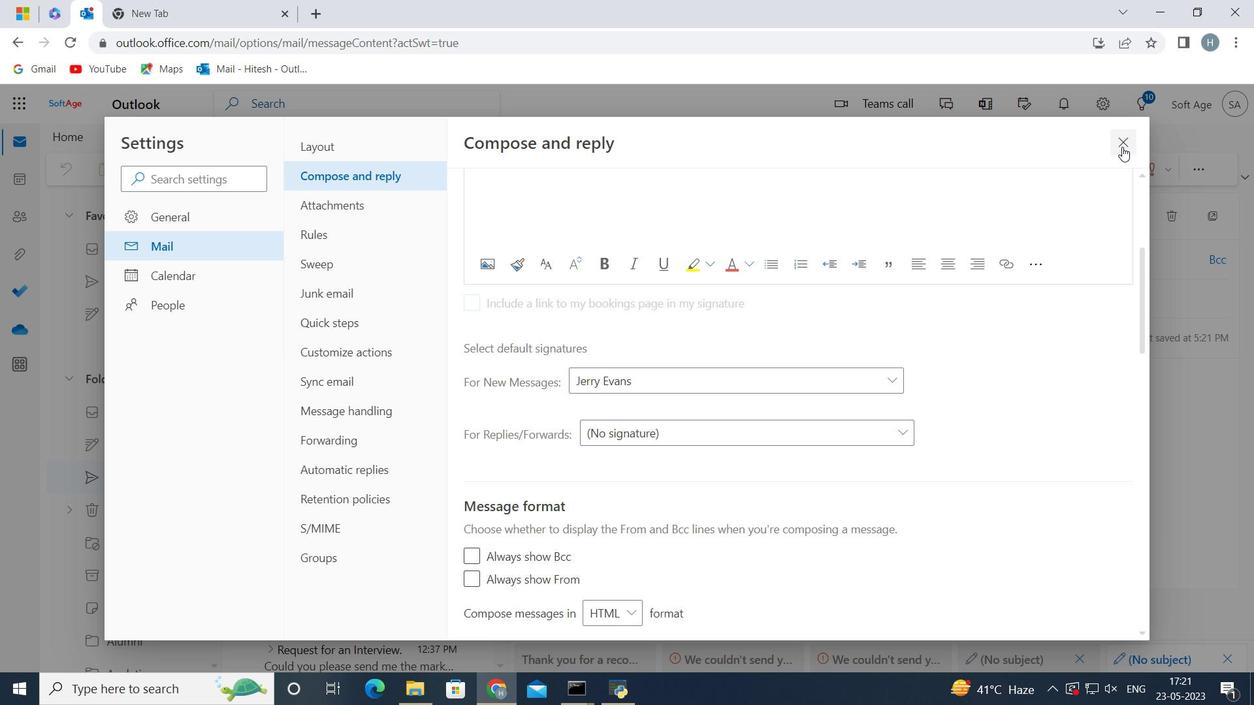 
Action: Mouse pressed left at (1124, 140)
Screenshot: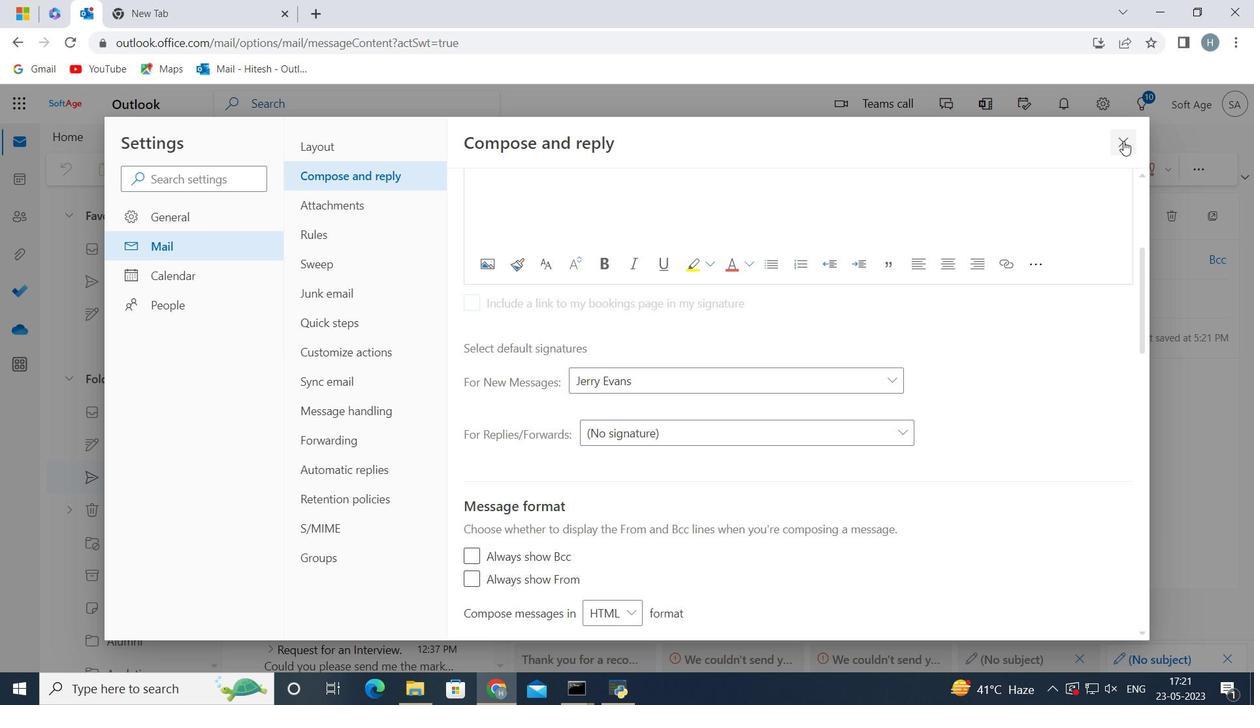 
Action: Mouse moved to (653, 343)
Screenshot: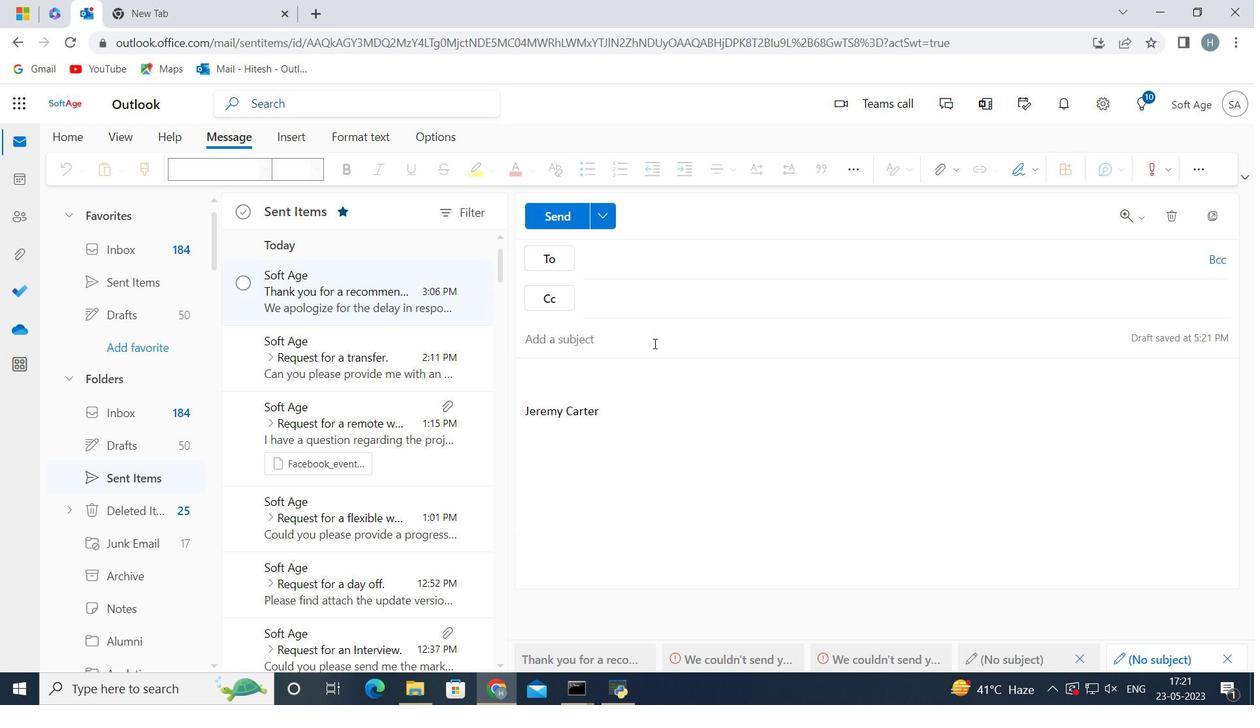 
Action: Mouse pressed left at (653, 343)
Screenshot: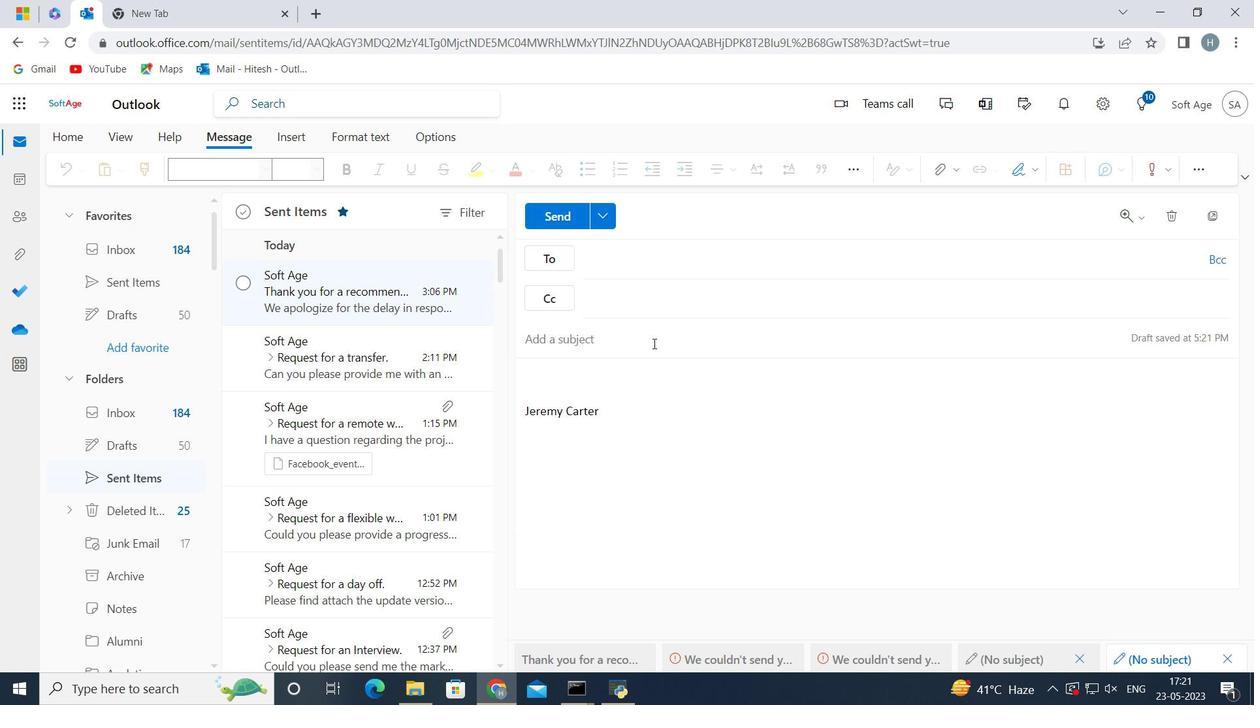 
Action: Key pressed <Key.shift>Request
Screenshot: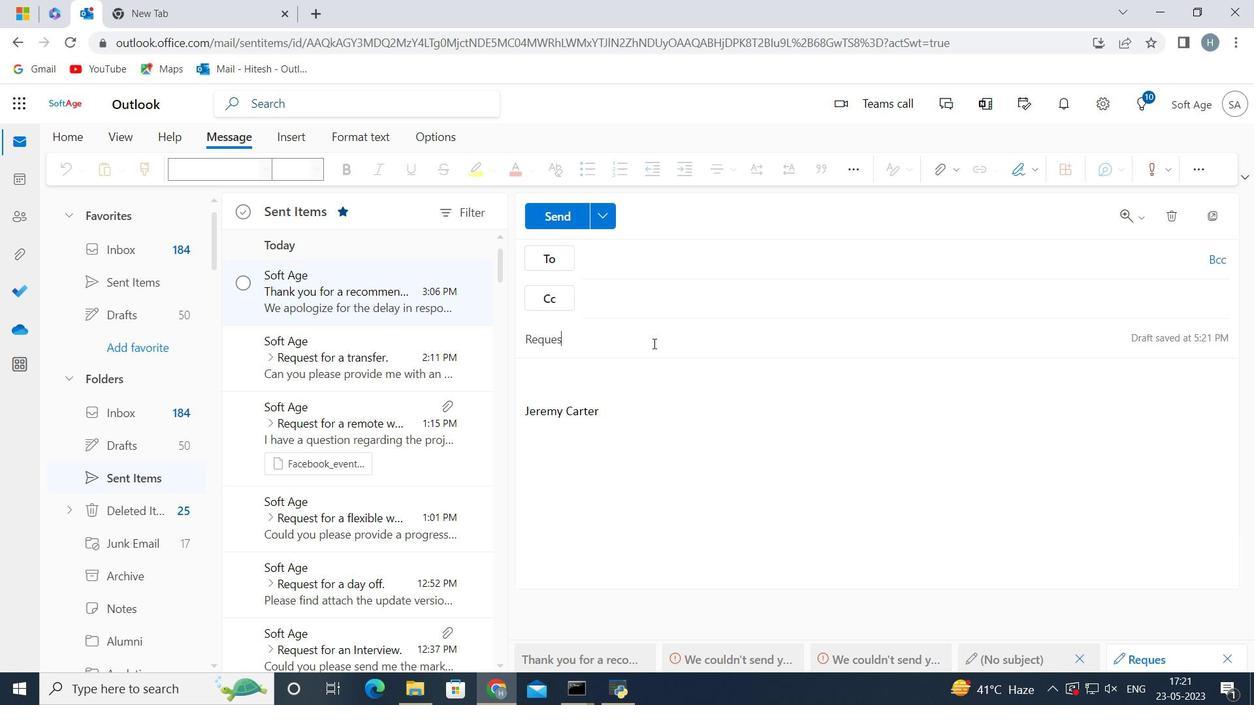 
Action: Mouse moved to (652, 343)
Screenshot: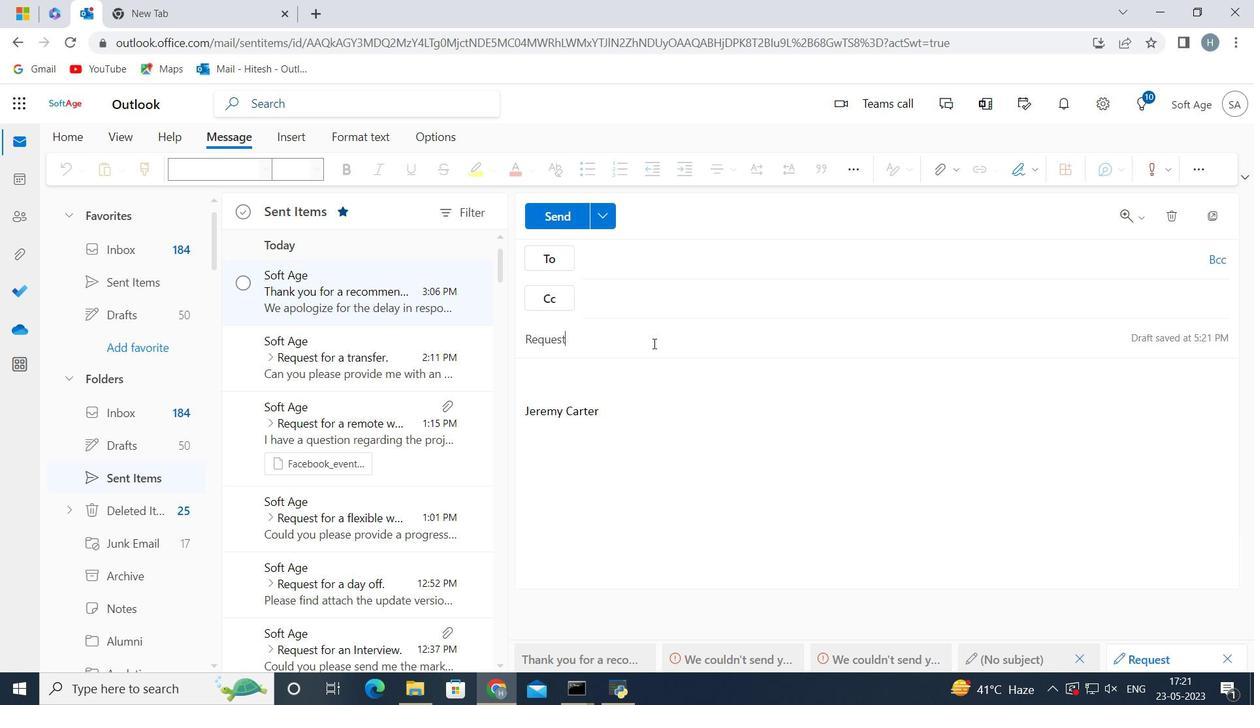 
Action: Key pressed <Key.space>for<Key.space>a<Key.space>meeting<Key.space>
Screenshot: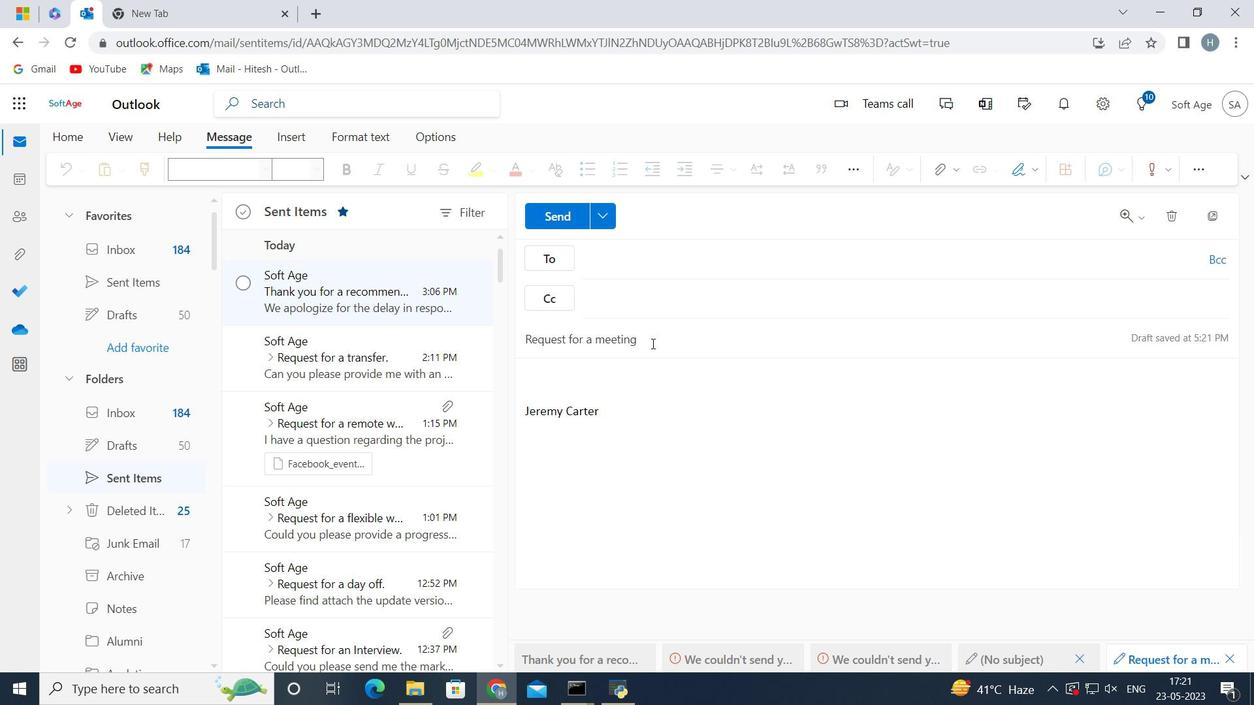 
Action: Mouse moved to (642, 418)
Screenshot: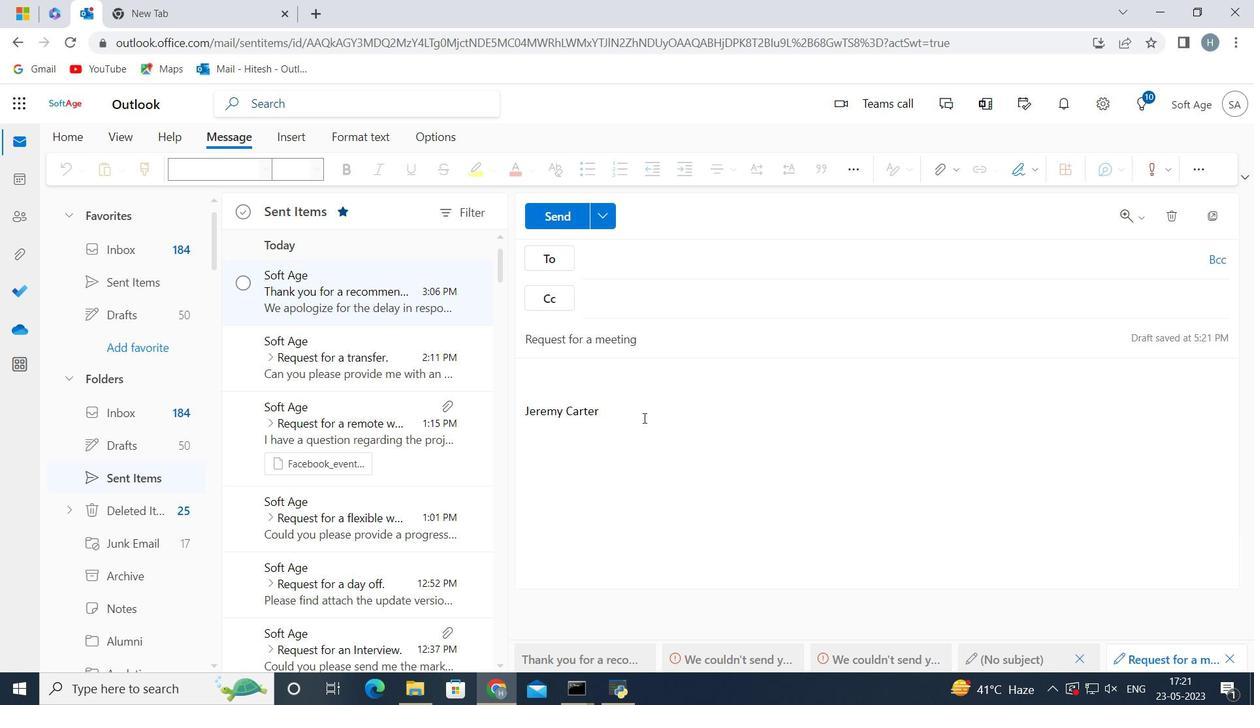 
Action: Mouse pressed left at (642, 418)
Screenshot: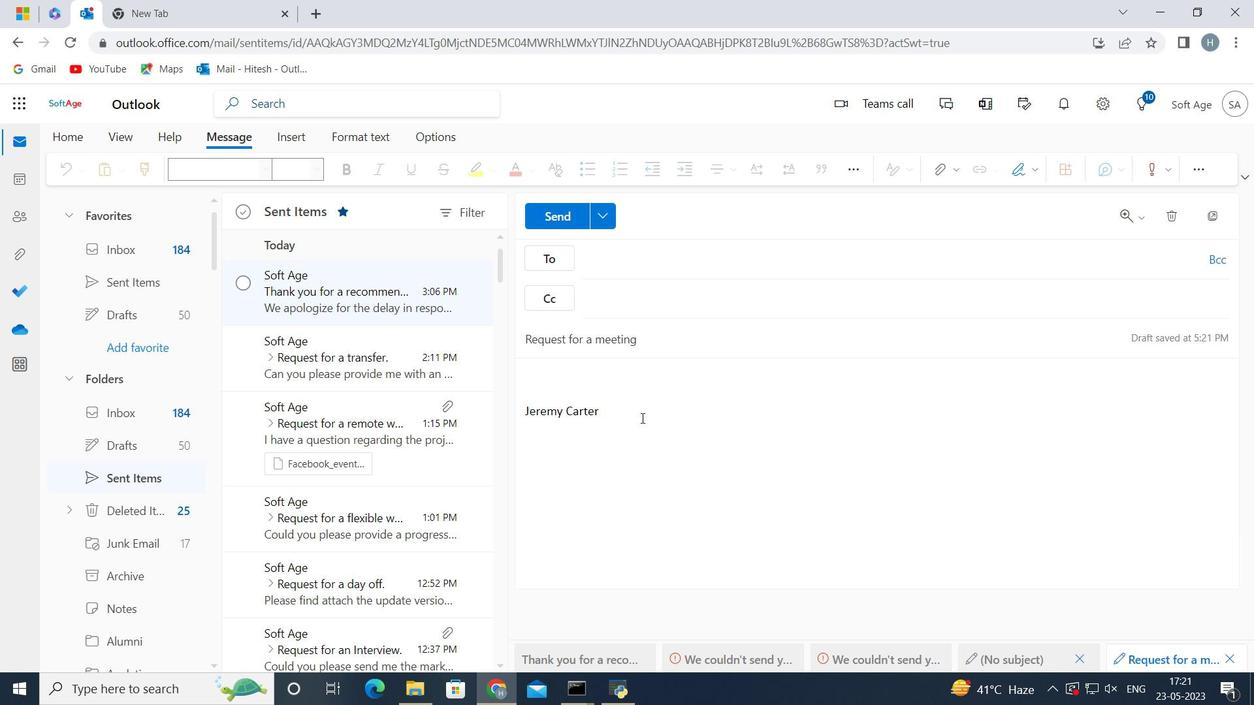 
Action: Mouse moved to (641, 418)
Screenshot: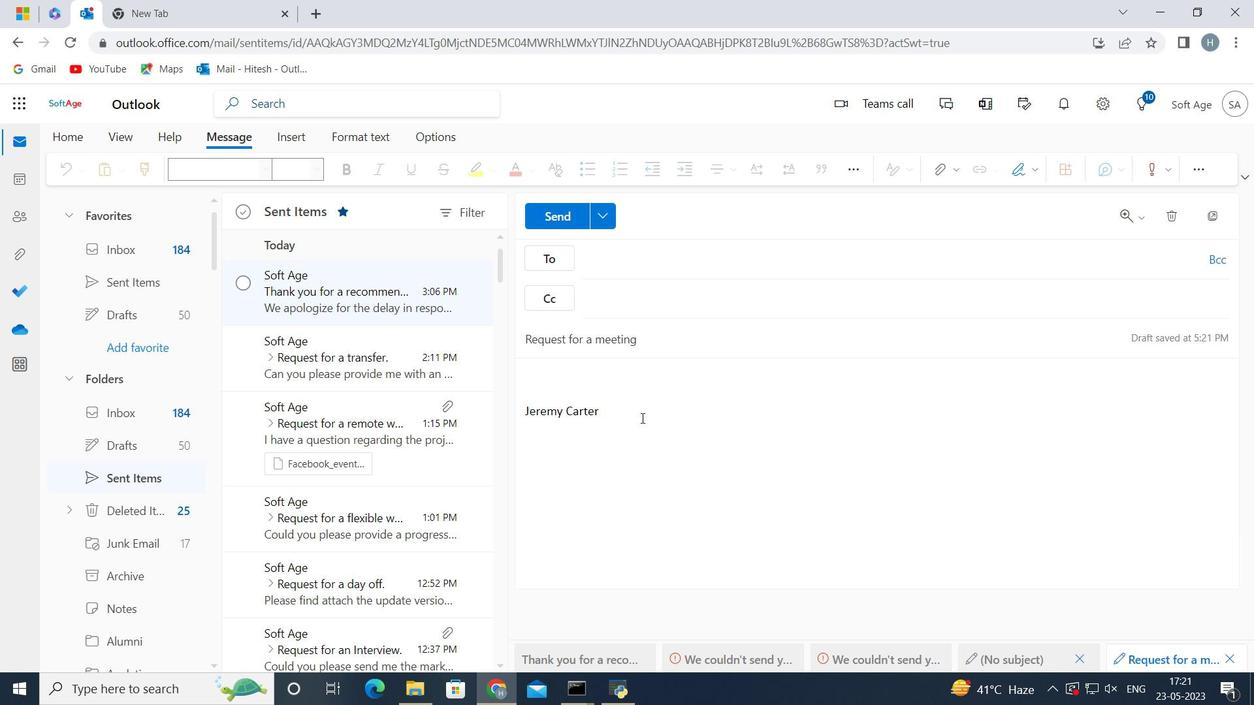 
Action: Key pressed <Key.backspace><Key.backspace><Key.backspace><Key.backspace><Key.backspace><Key.backspace><Key.backspace><Key.backspace><Key.backspace><Key.backspace><Key.backspace><Key.backspace><Key.backspace><Key.backspace><Key.backspace><Key.backspace><Key.backspace><Key.backspace><Key.backspace><Key.backspace><Key.backspace><Key.backspace><Key.backspace><Key.shift><Key.shift><Key.shift><Key.shift><Key.shift><Key.shift><Key.shift><Key.shift><Key.shift><Key.shift><Key.shift><Key.shift><Key.shift><Key.shift>I<Key.space>would<Key.space>like<Key.space>to<Key.space>schedu
Screenshot: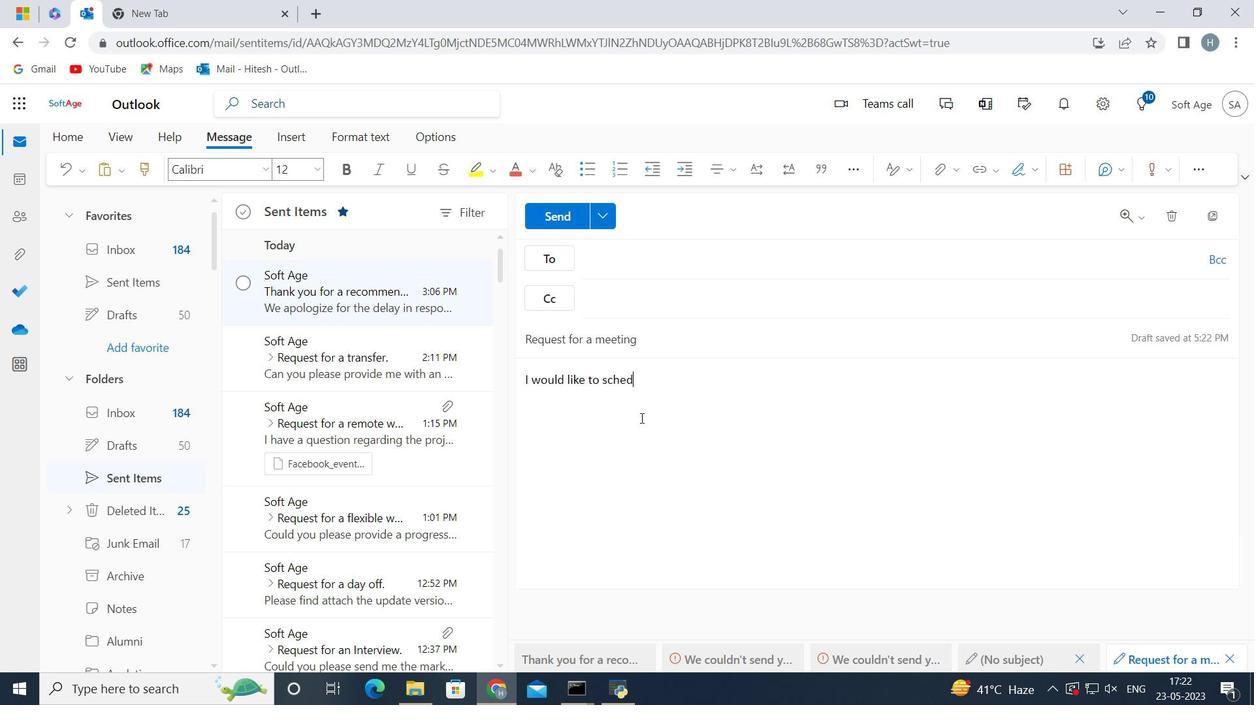 
Action: Mouse moved to (637, 419)
Screenshot: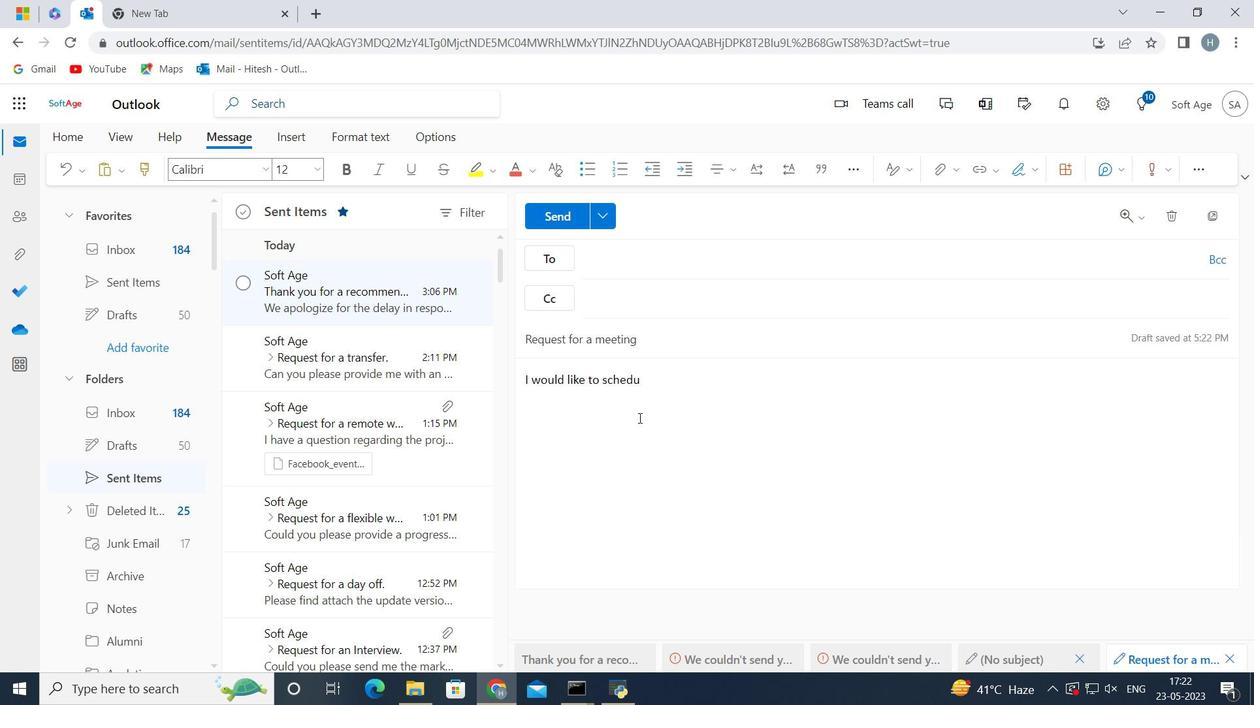
Action: Key pressed le<Key.space>a<Key.space>meeting<Key.space>to<Key.space>discuss<Key.space>th
Screenshot: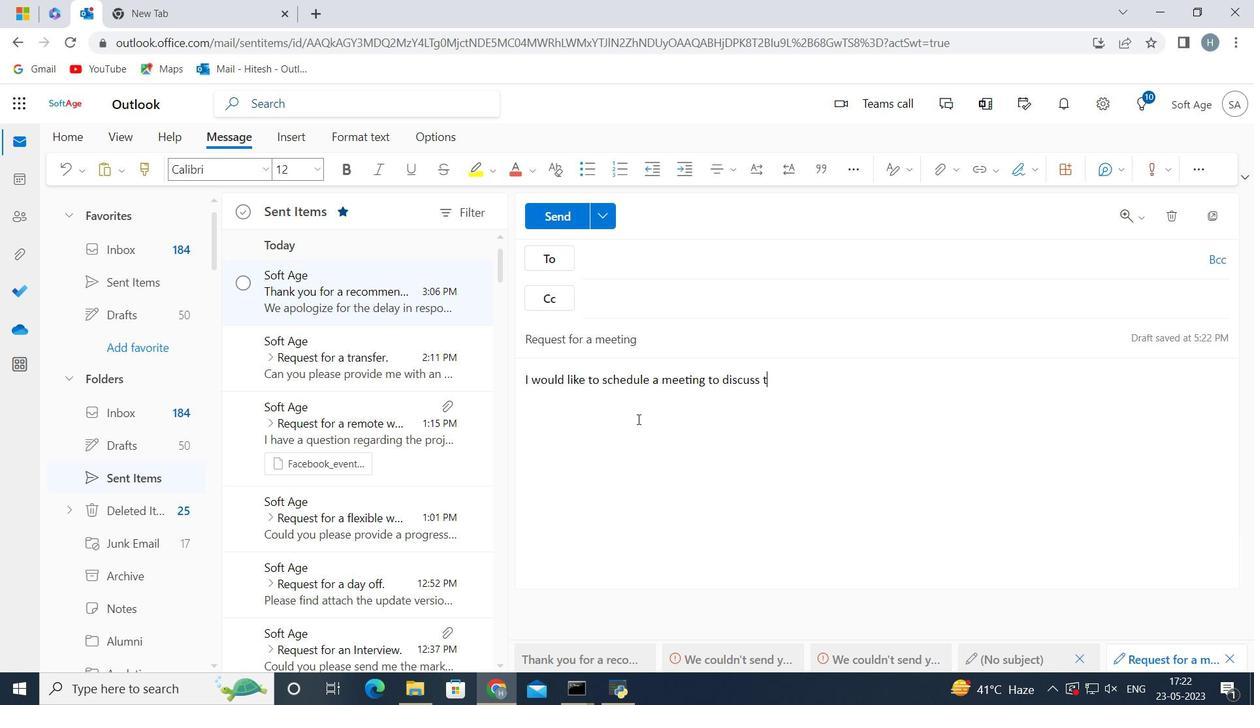 
Action: Mouse moved to (638, 419)
Screenshot: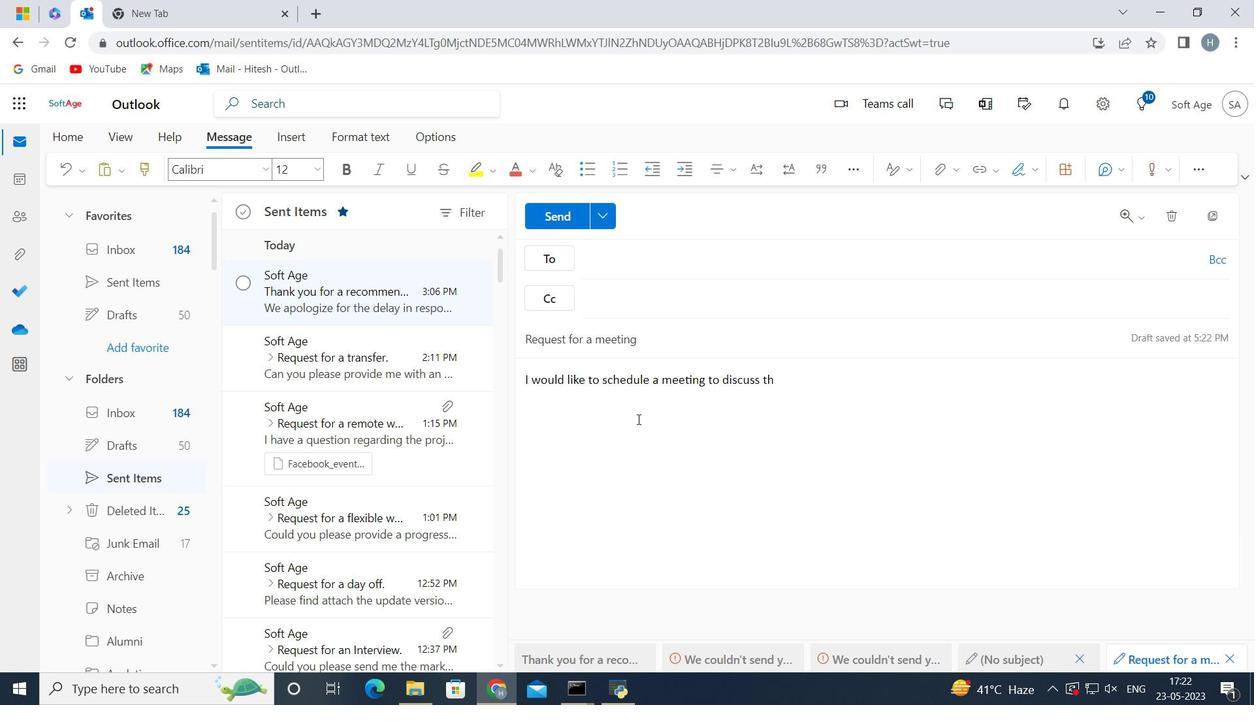 
Action: Key pressed e<Key.space>project<Key.space>timeline
Screenshot: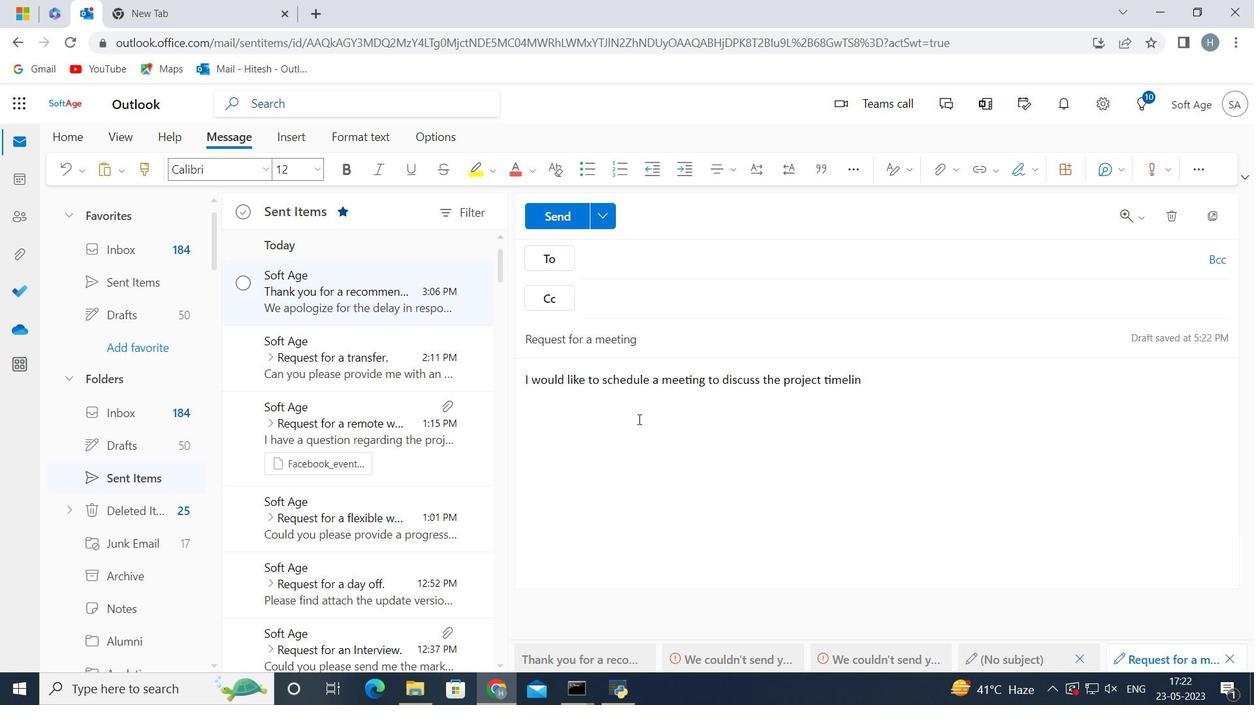 
Action: Mouse moved to (617, 267)
Screenshot: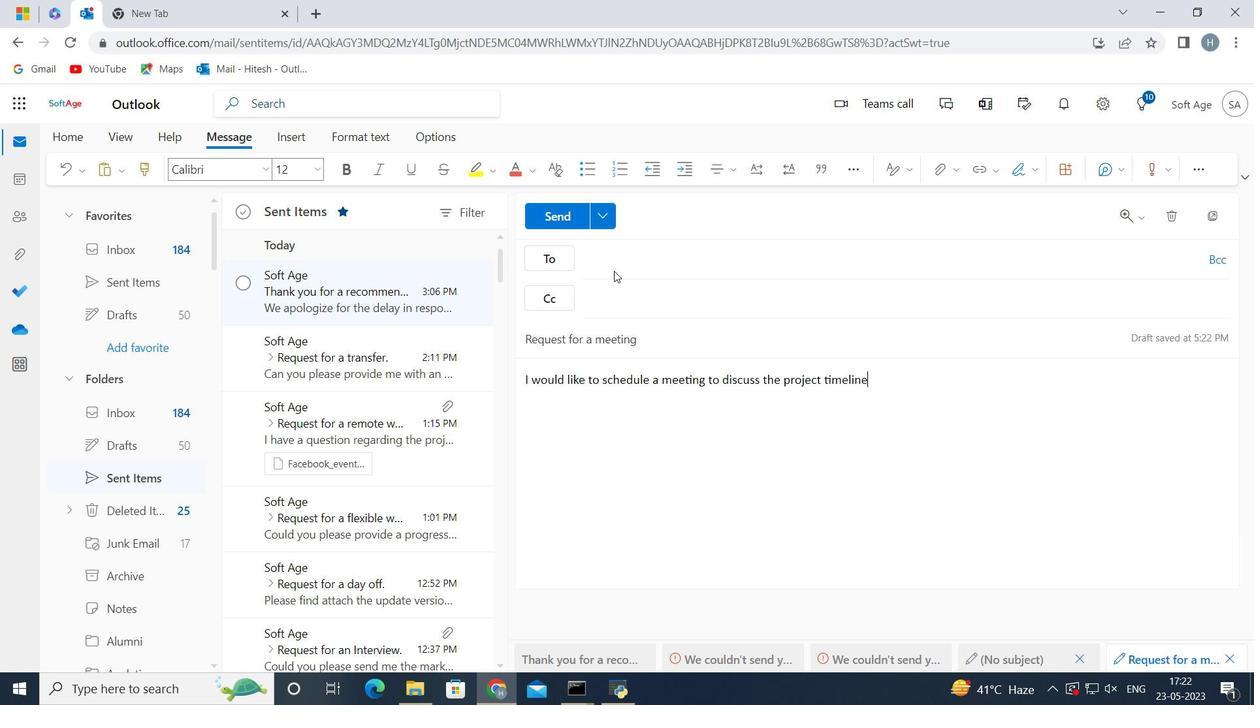 
Action: Mouse pressed left at (617, 267)
Screenshot: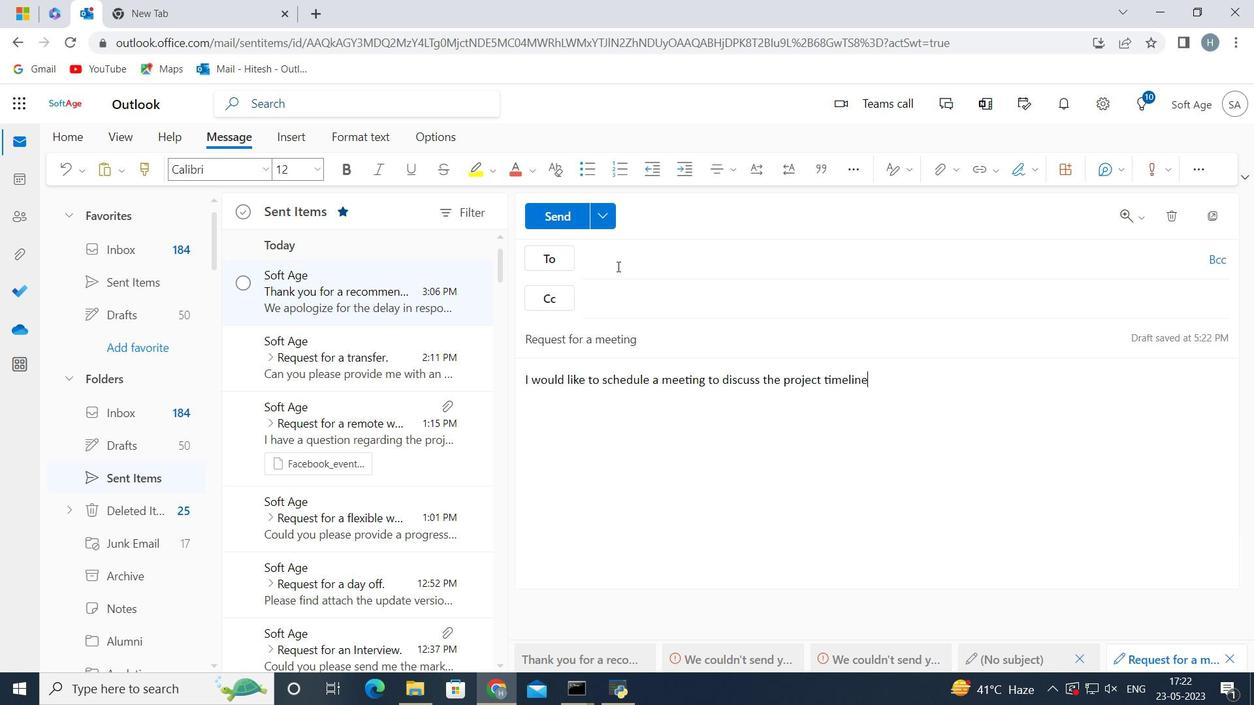 
Action: Key pressed softage.5<Key.shift>@softage.net
Screenshot: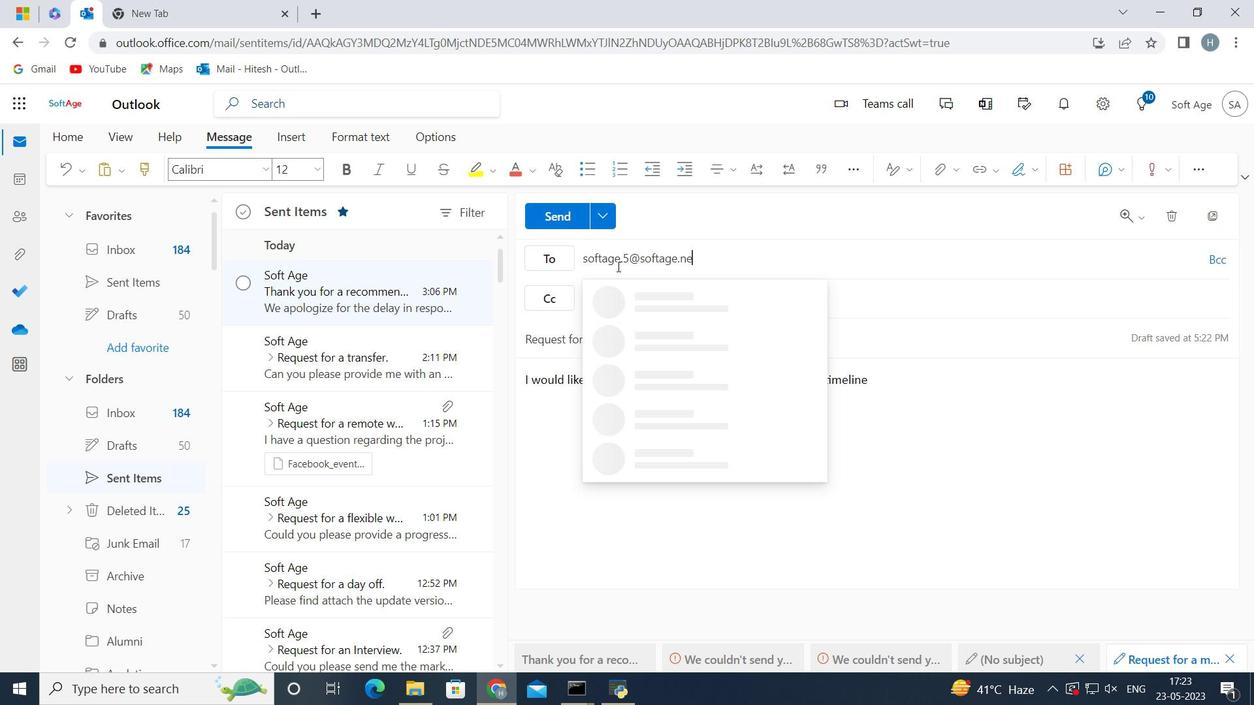 
Action: Mouse moved to (622, 299)
Screenshot: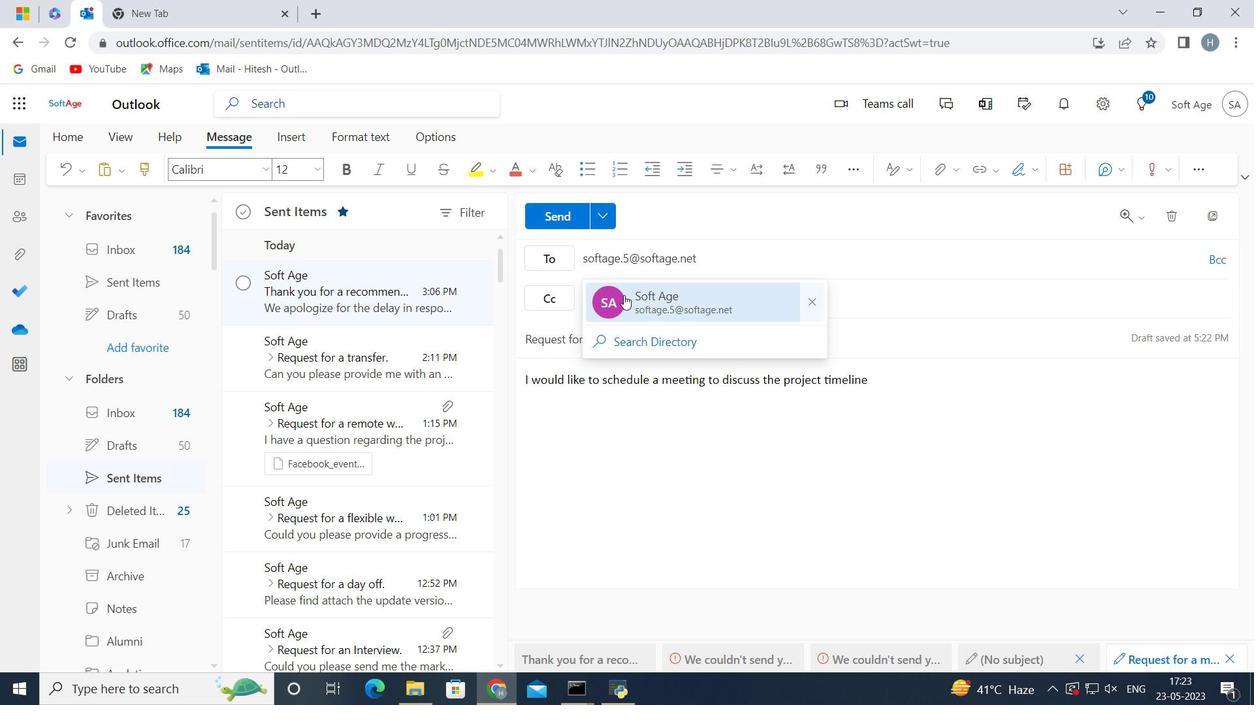 
Action: Mouse pressed left at (622, 299)
Screenshot: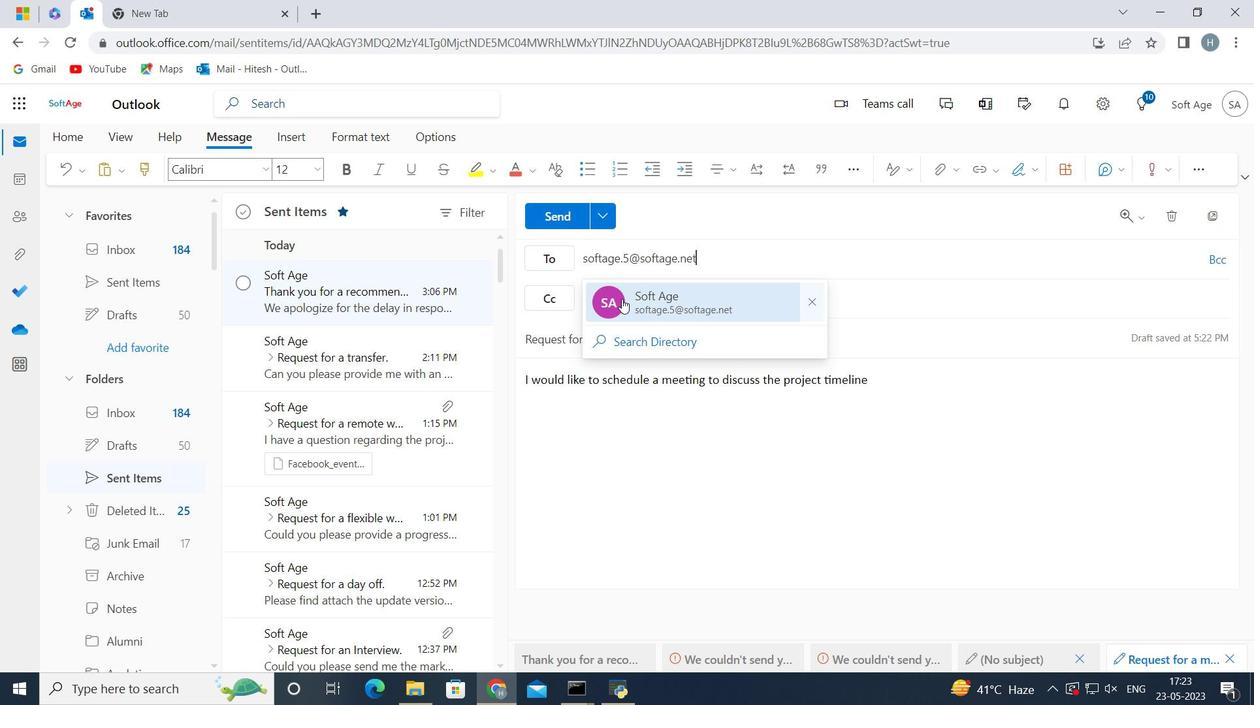 
Action: Mouse moved to (561, 218)
Screenshot: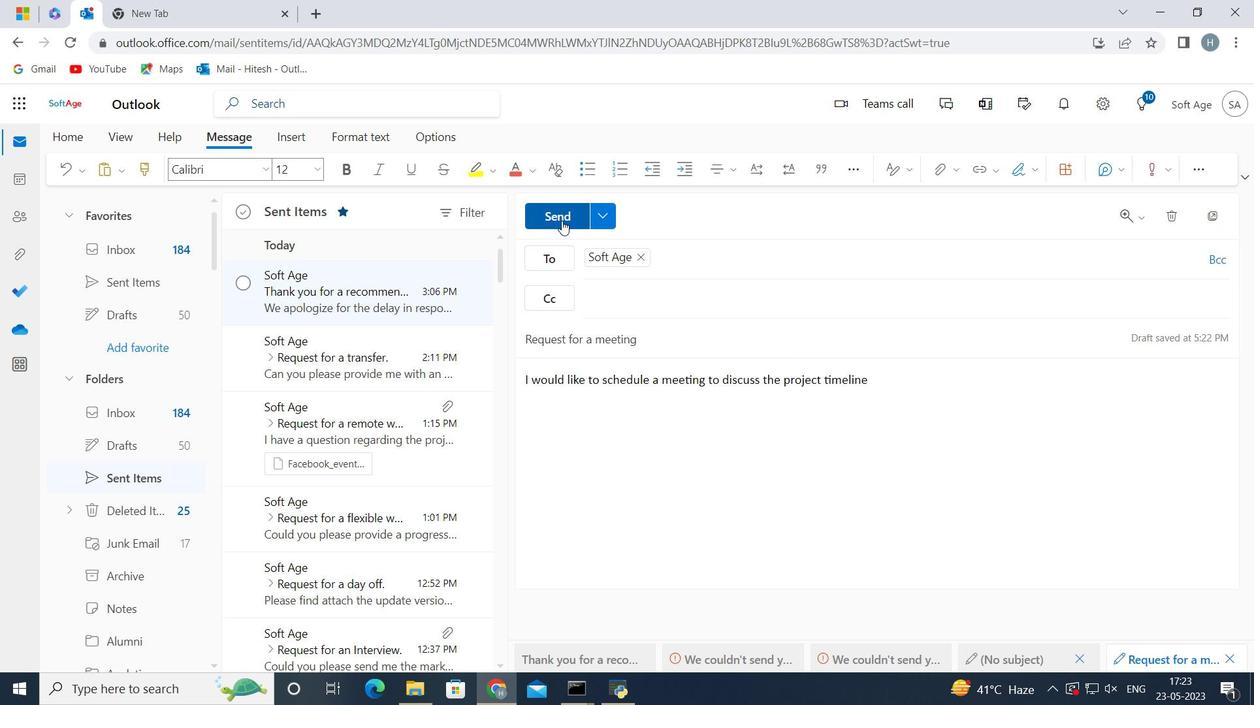 
Action: Mouse pressed left at (561, 218)
Screenshot: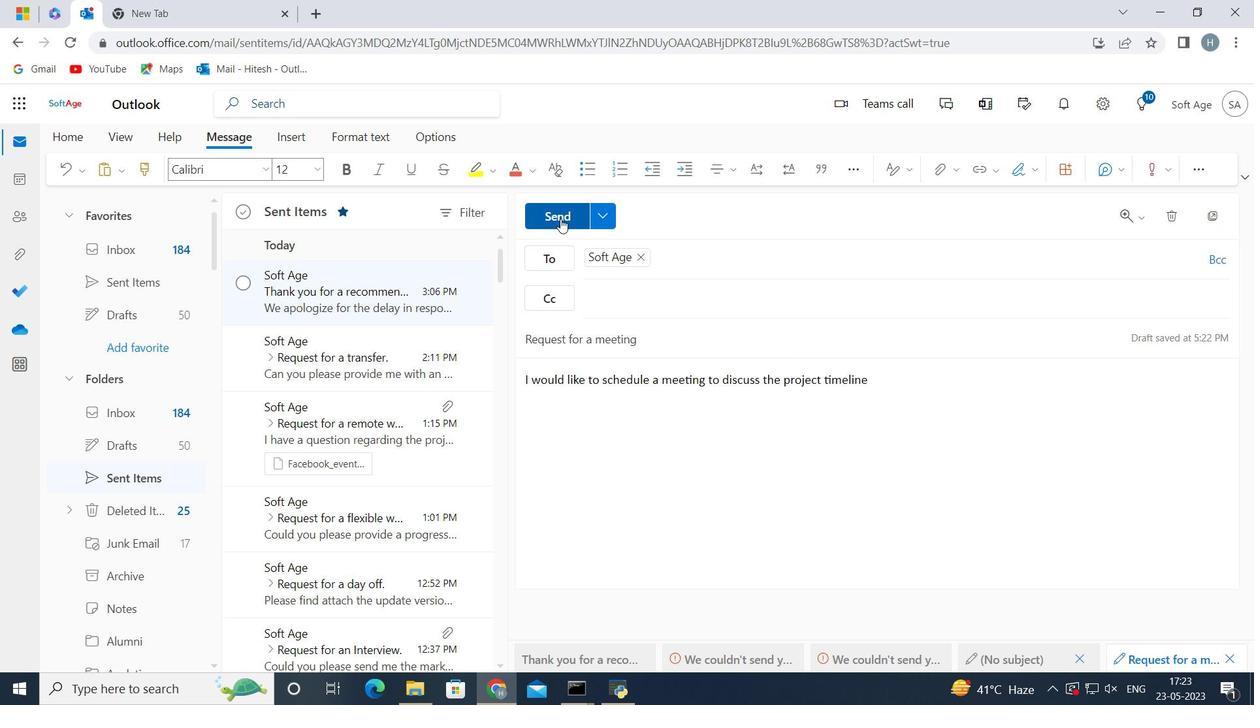 
Action: Mouse moved to (348, 293)
Screenshot: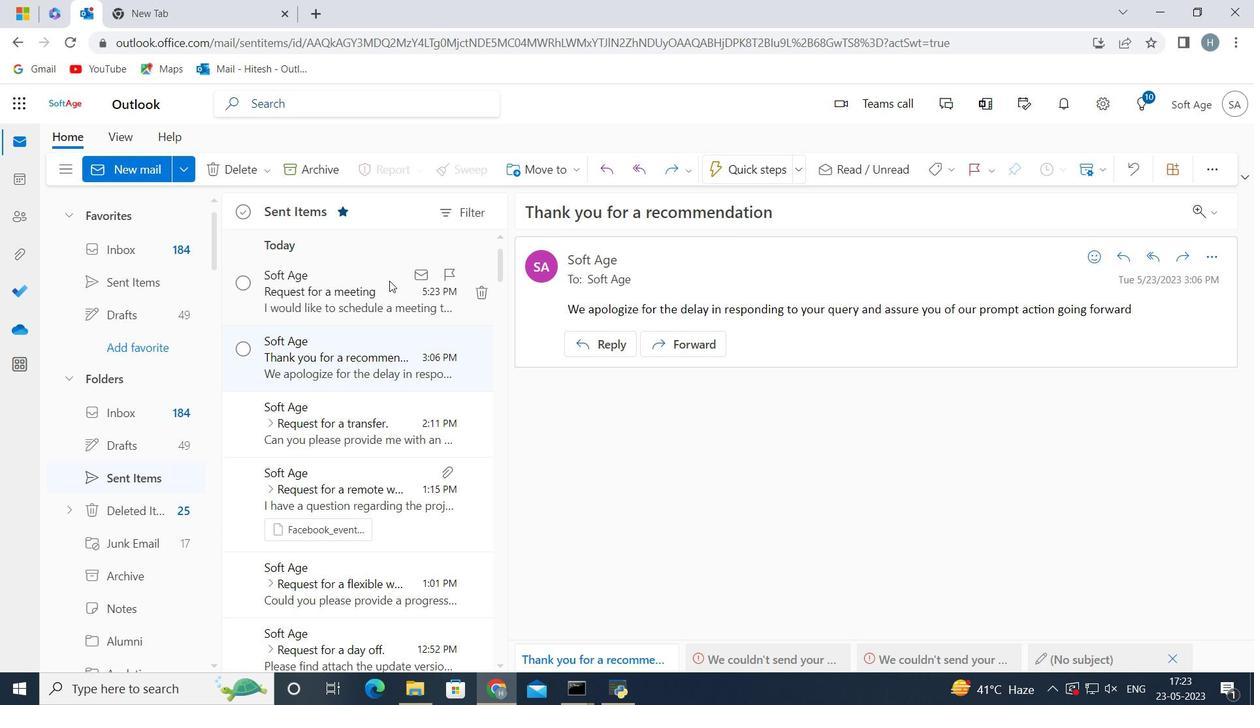 
Action: Mouse pressed left at (348, 293)
Screenshot: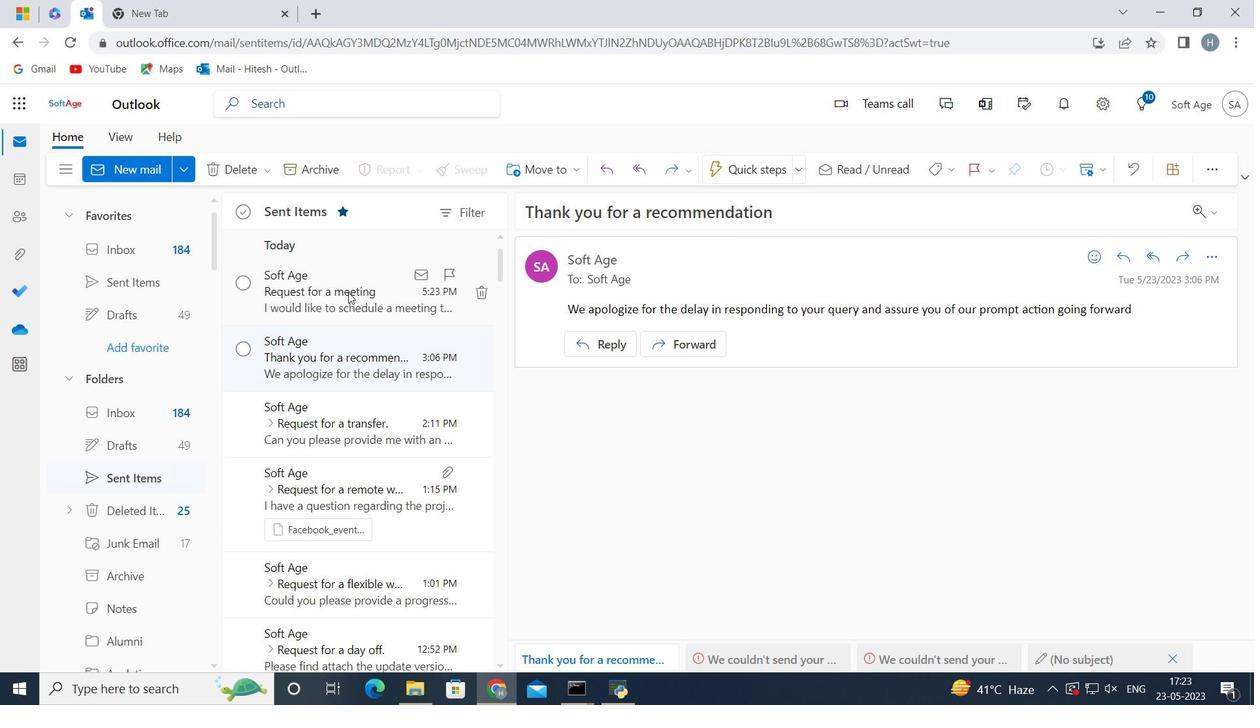 
Action: Mouse moved to (554, 166)
Screenshot: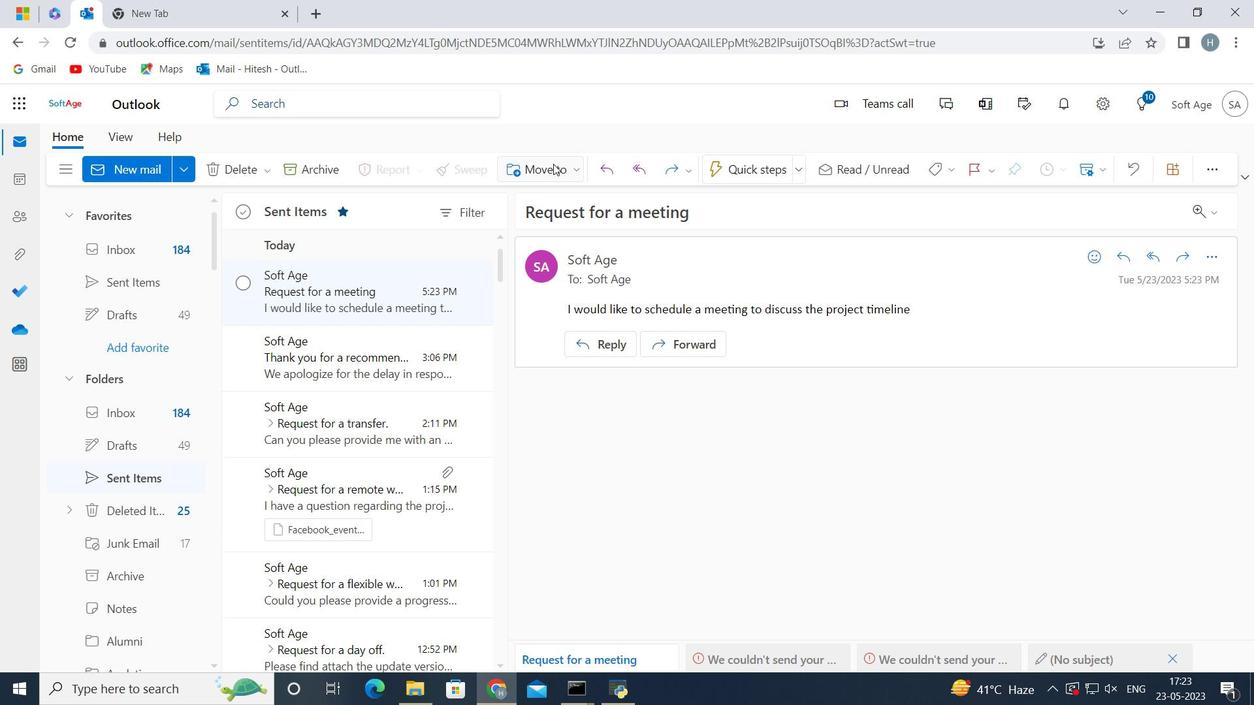 
Action: Mouse pressed left at (554, 166)
Screenshot: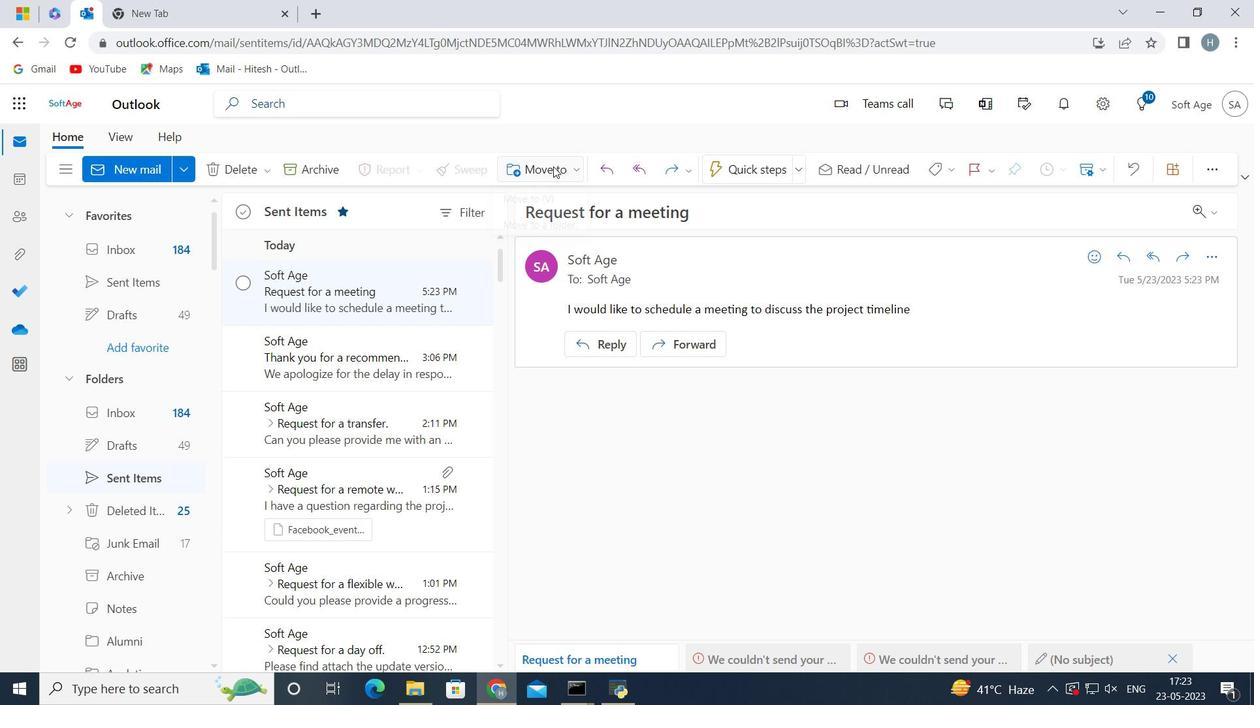 
Action: Mouse moved to (558, 201)
Screenshot: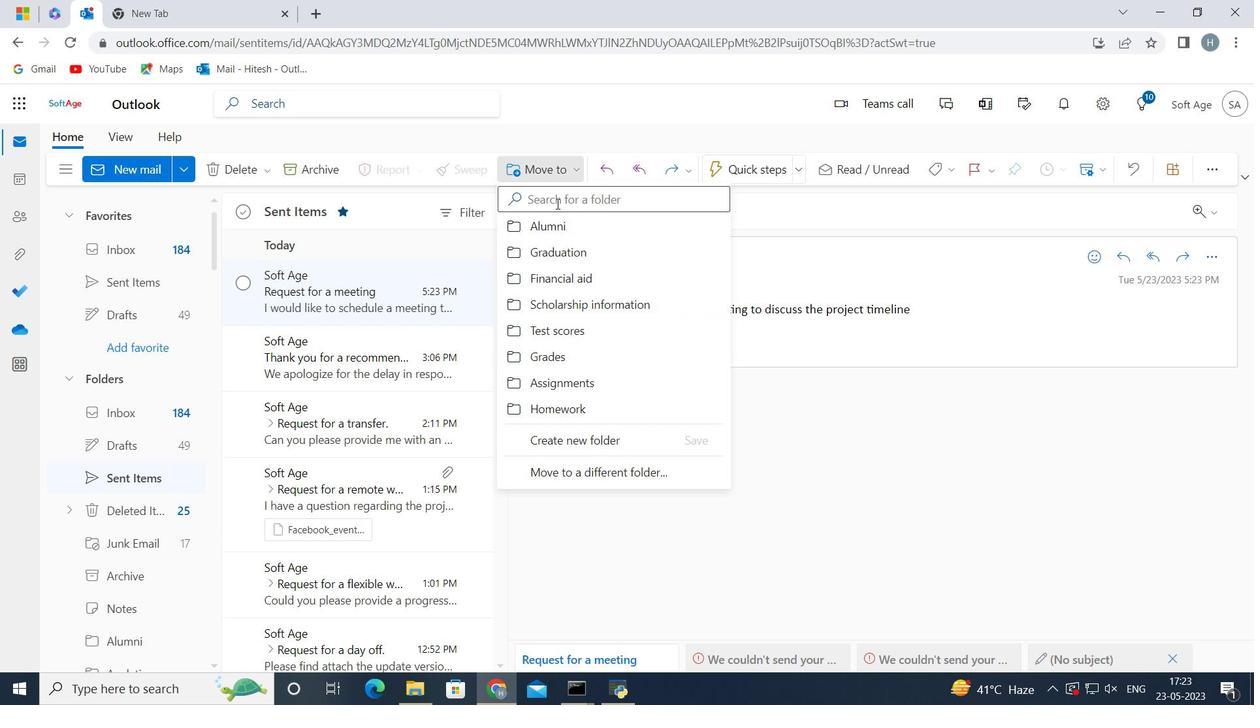 
Action: Mouse pressed left at (558, 201)
Screenshot: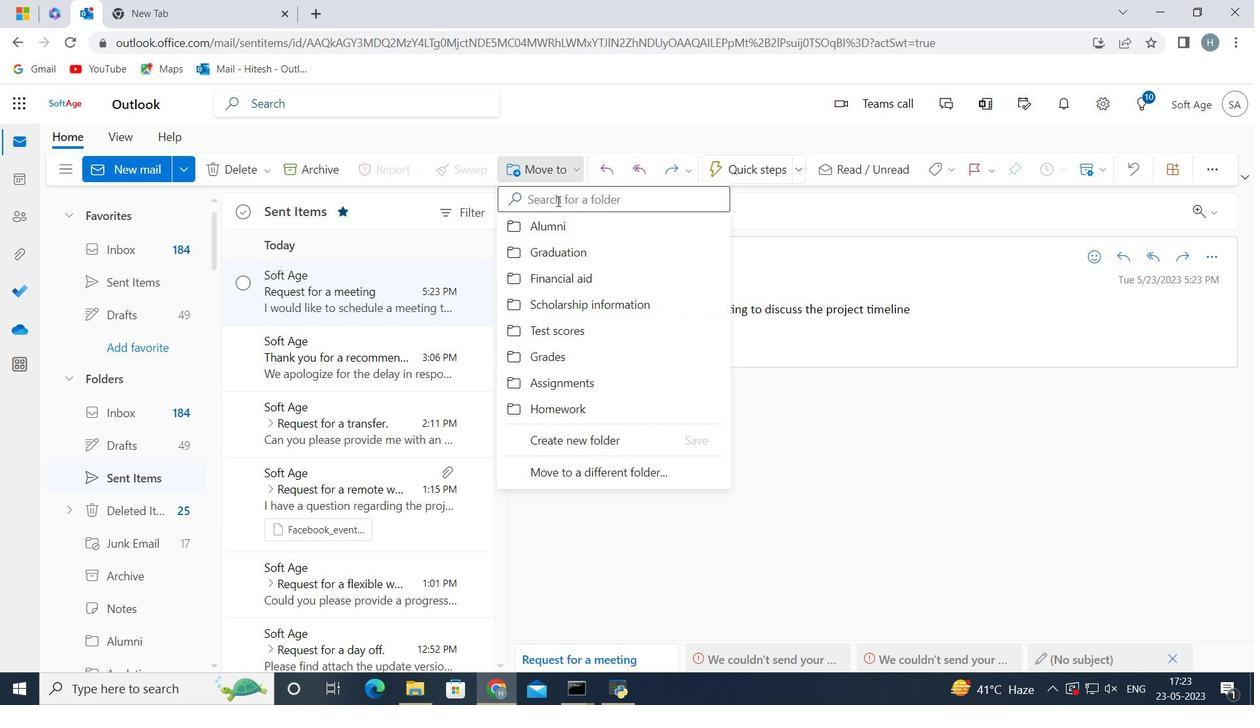 
Action: Key pressed <Key.shift>Student<Key.space><Key.shift_r><Key.shift_r><Key.shift_r>Organizatios
Screenshot: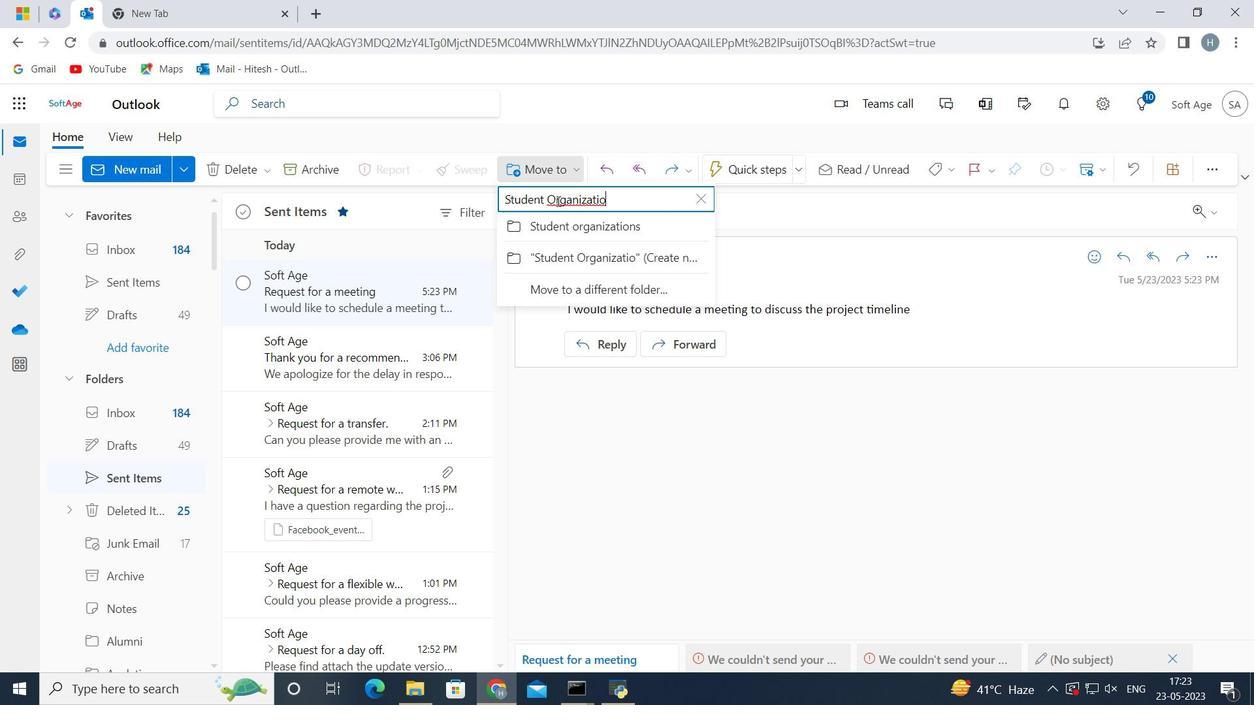 
Action: Mouse moved to (520, 227)
Screenshot: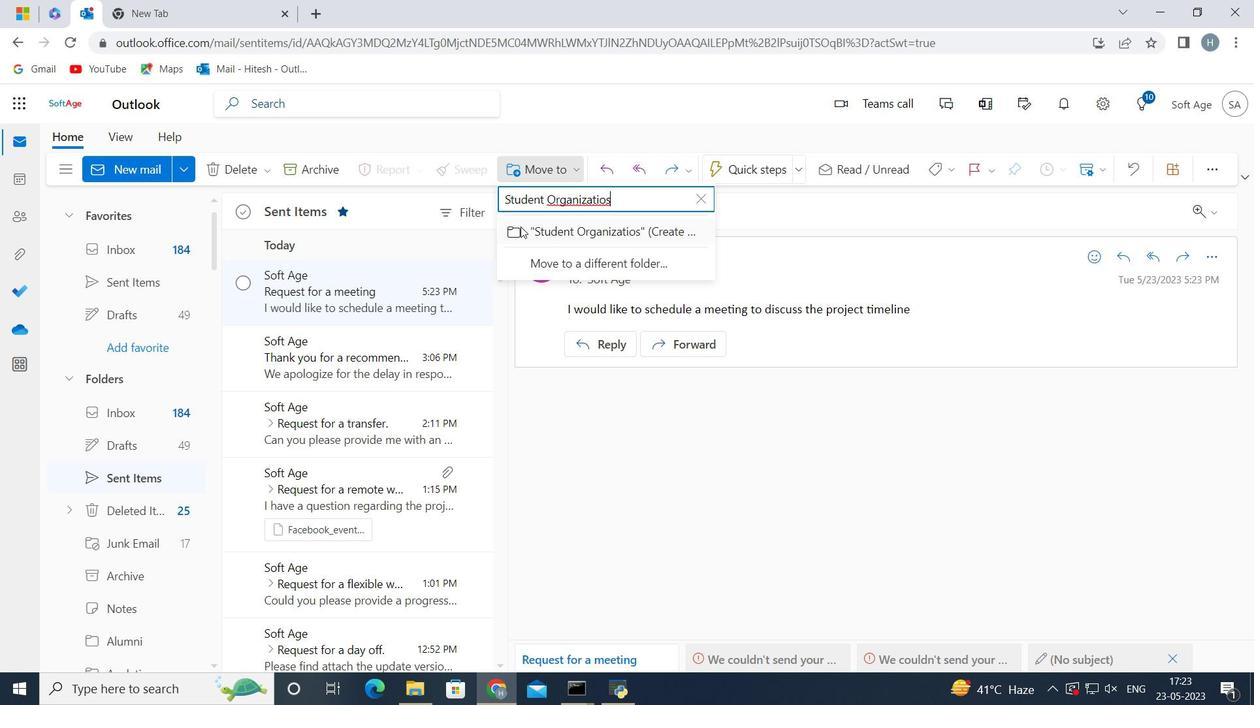 
Action: Key pressed <Key.backspace>
Screenshot: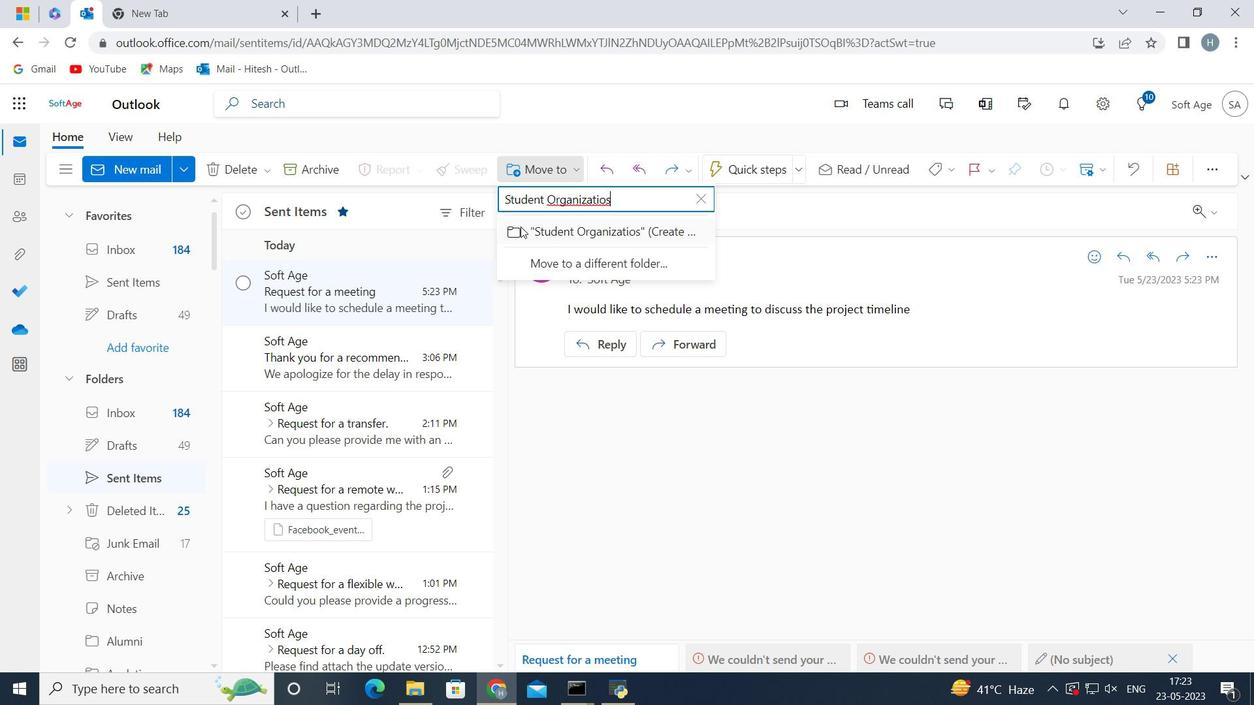 
Action: Mouse moved to (533, 227)
Screenshot: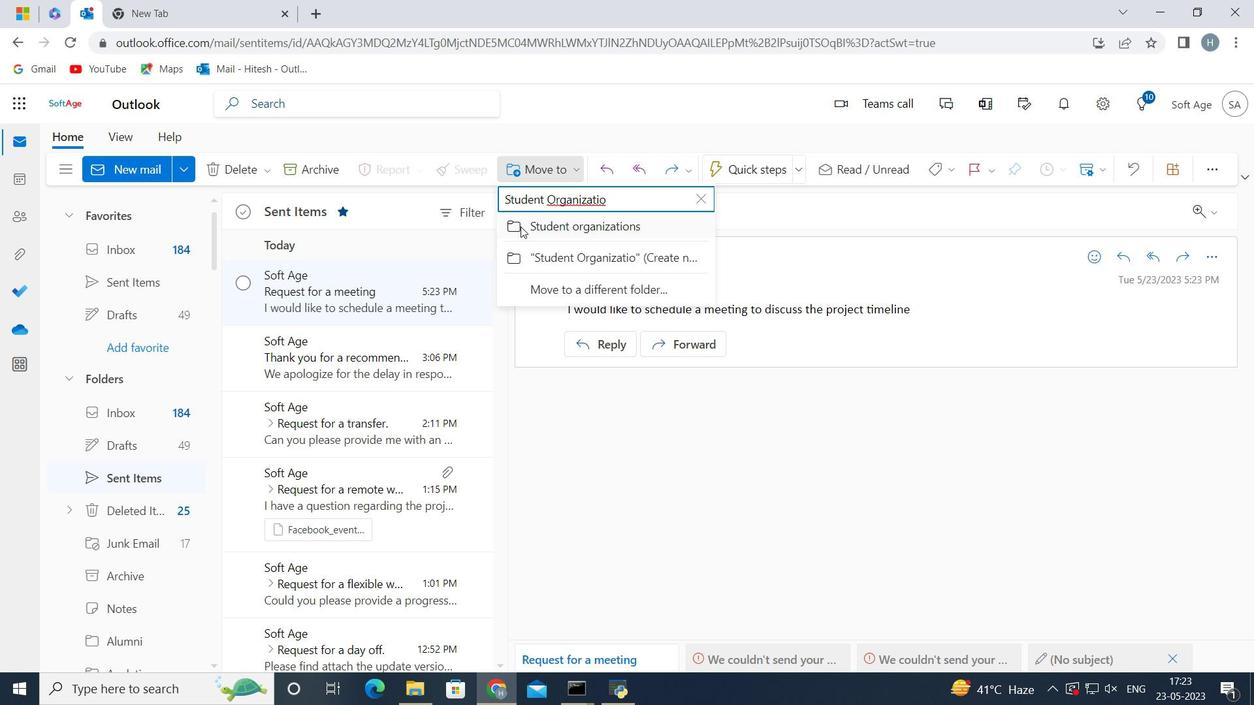 
Action: Key pressed s<Key.backspace>
Screenshot: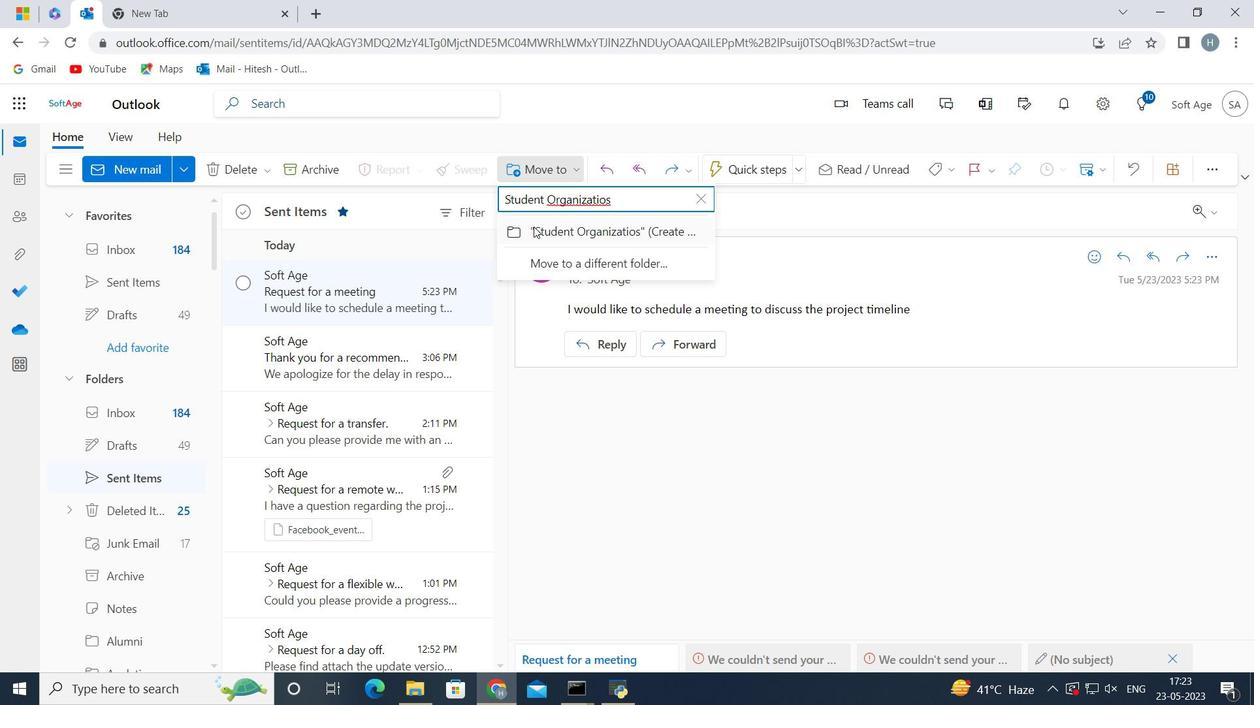 
Action: Mouse moved to (619, 224)
Screenshot: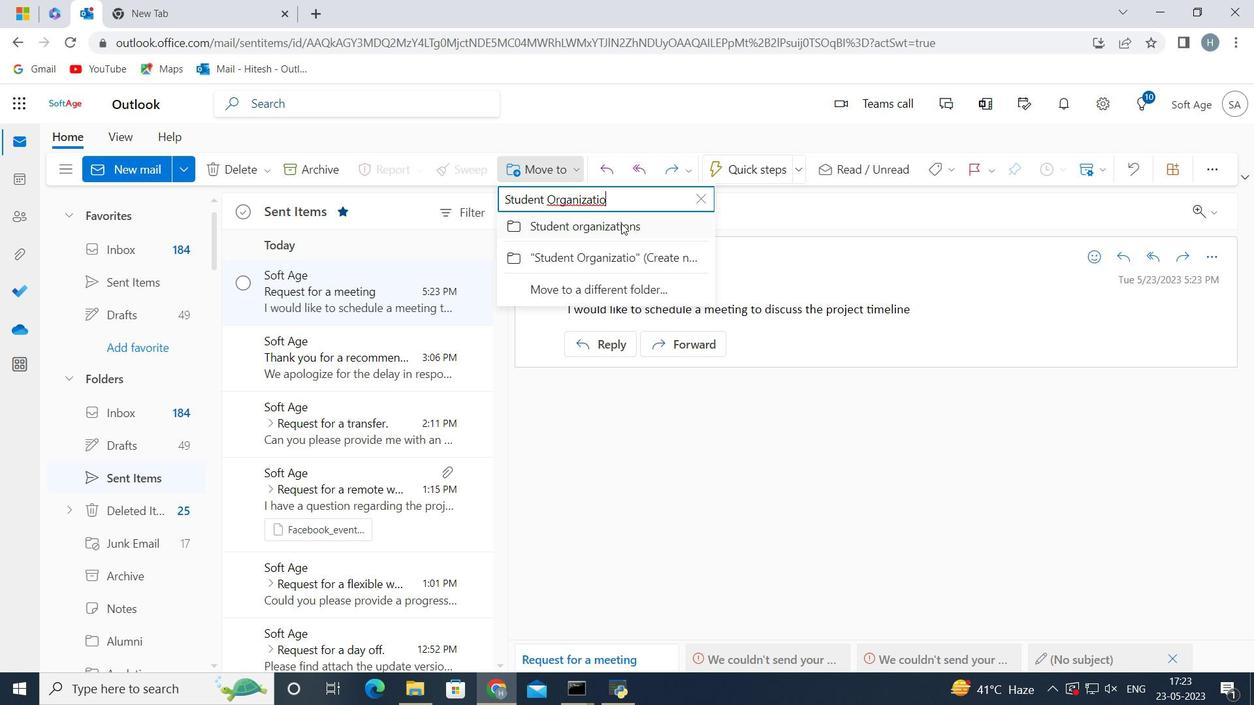 
Action: Key pressed n
Screenshot: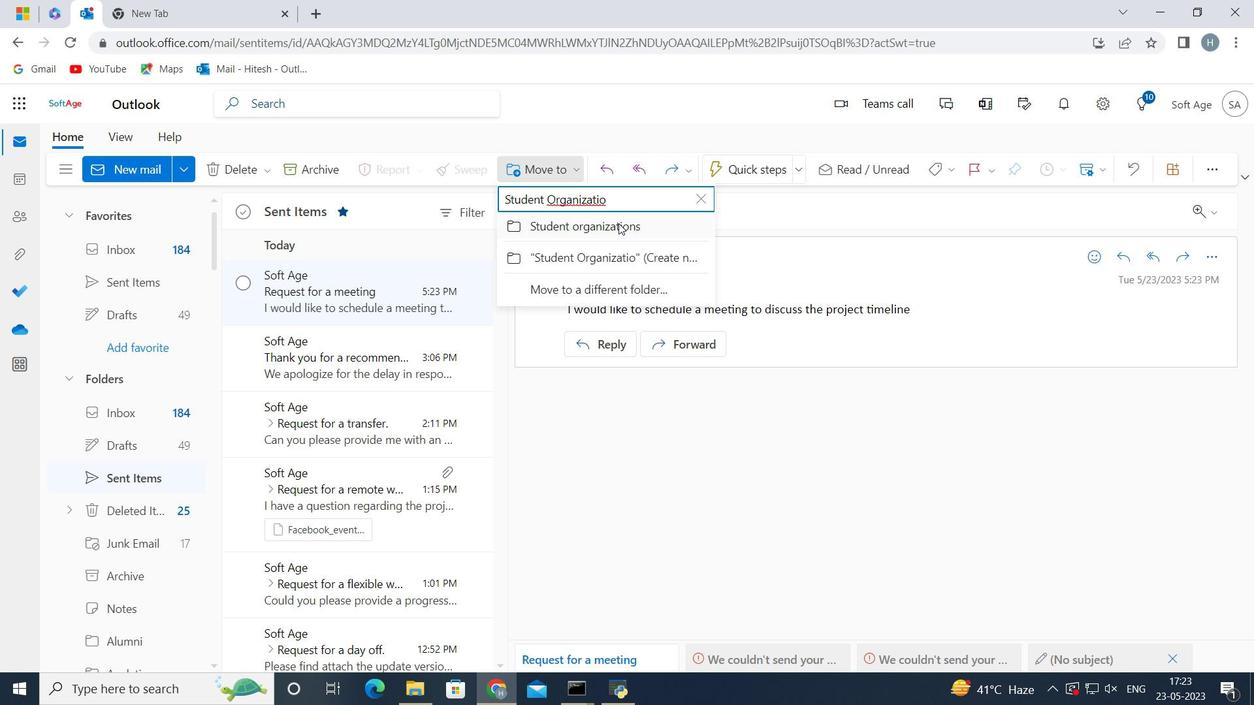 
Action: Mouse moved to (616, 224)
Screenshot: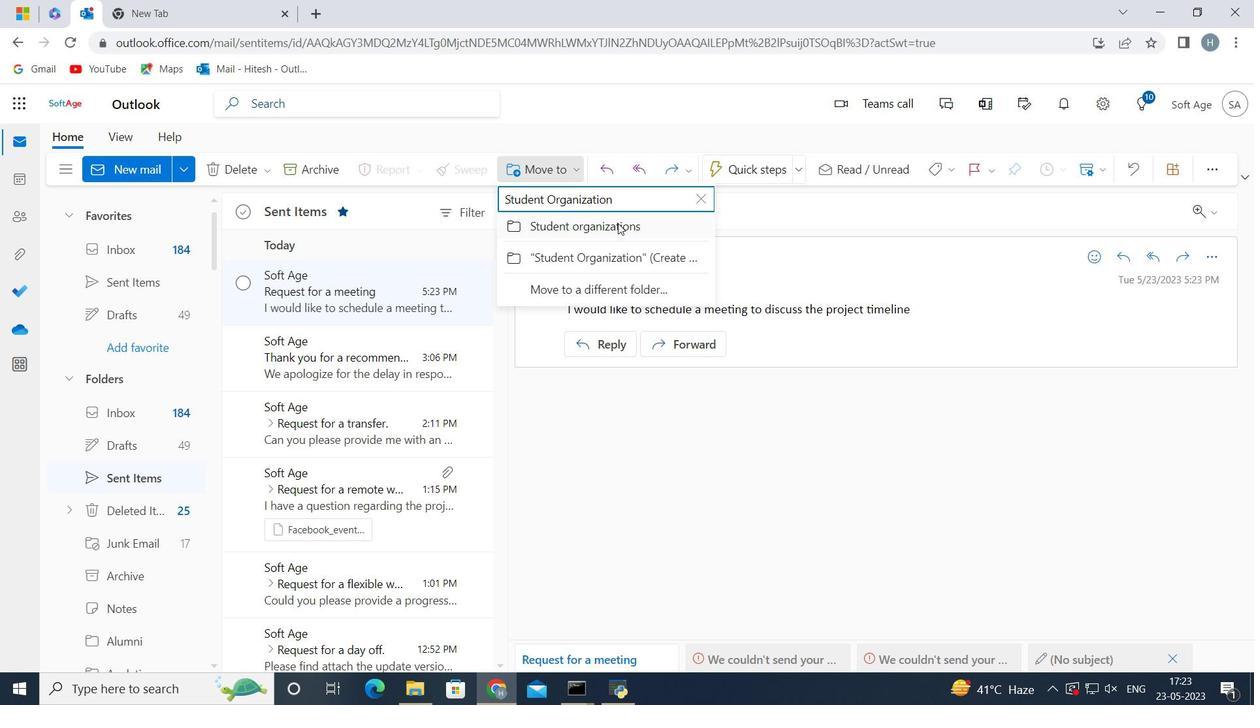 
Action: Key pressed s
Screenshot: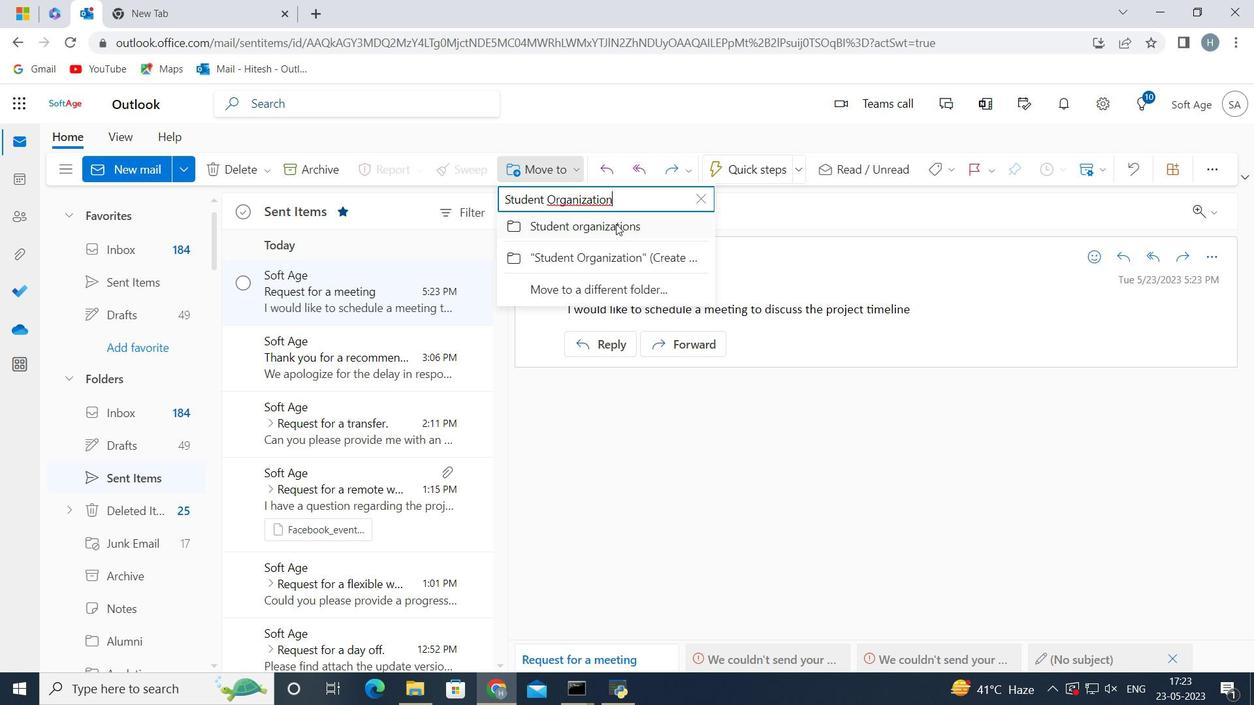 
Action: Mouse moved to (518, 224)
Screenshot: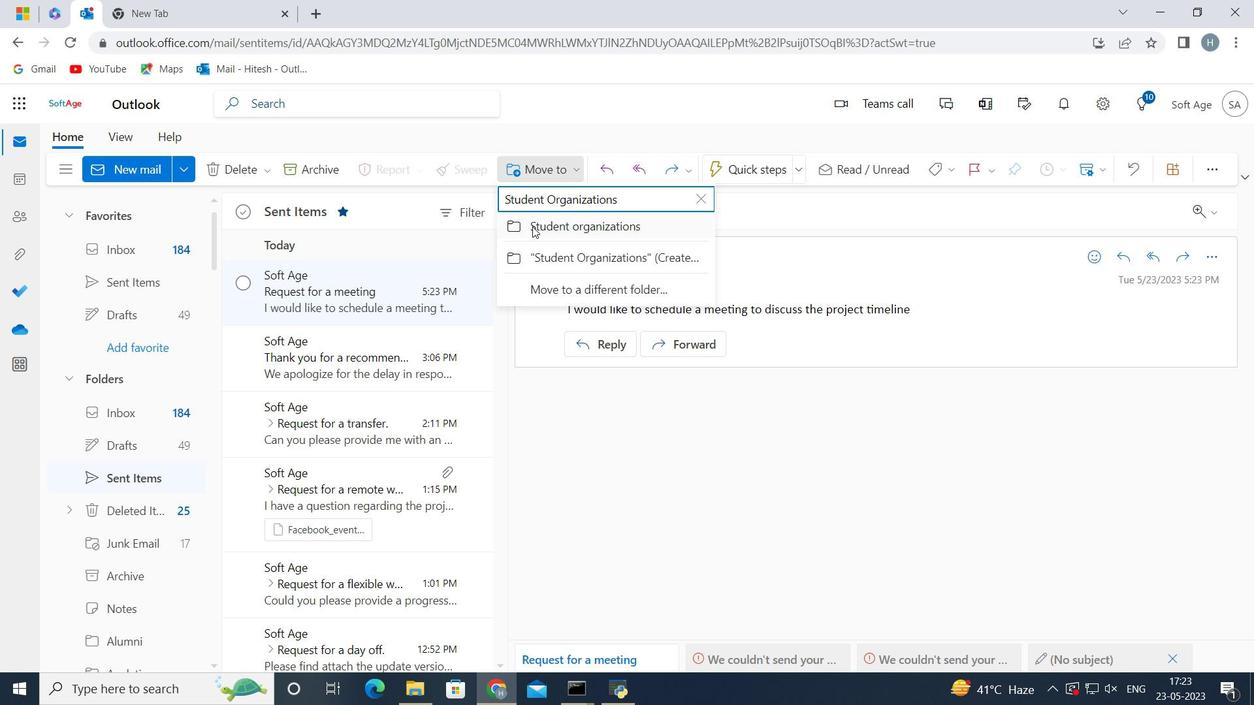 
Action: Mouse pressed left at (518, 224)
Screenshot: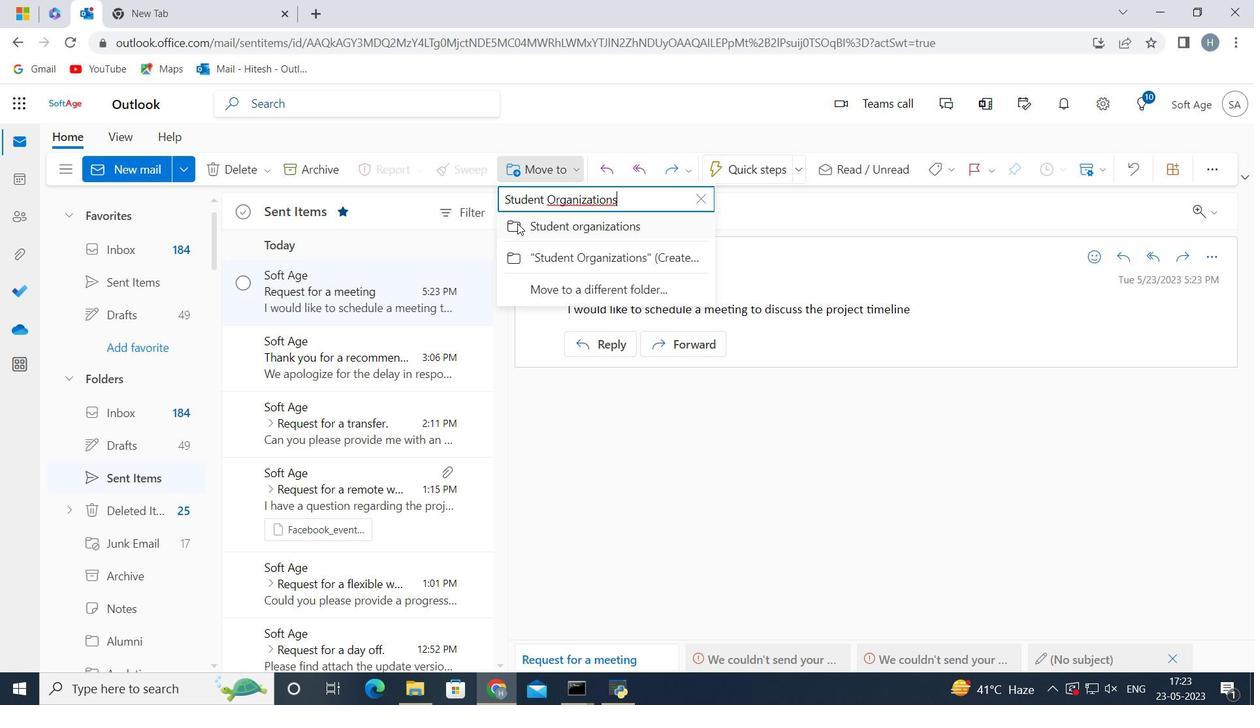 
Action: Mouse moved to (652, 398)
Screenshot: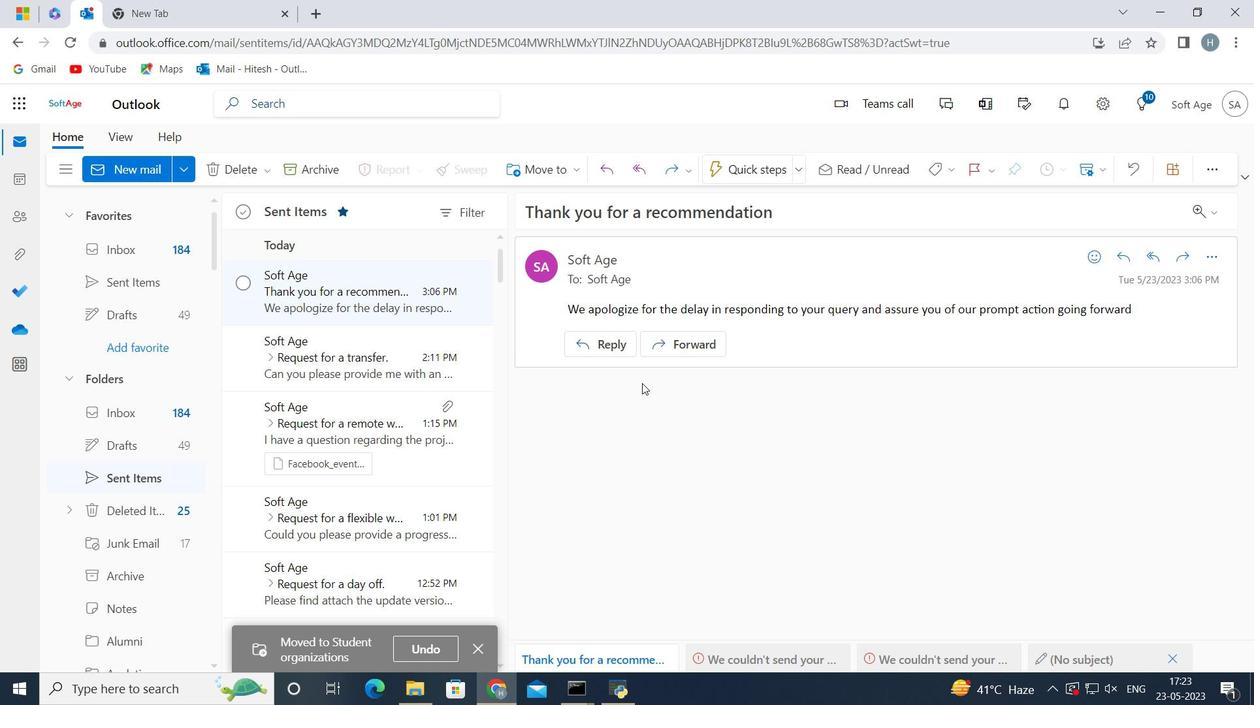 
